 Task: Find connections with filter location Salyan with filter topic #Entrepreneurswith filter profile language German with filter current company Ipca Laboratories Limited with filter school Rai University with filter industry Hospitals with filter service category Ghostwriting with filter keywords title Proprietor
Action: Mouse moved to (544, 81)
Screenshot: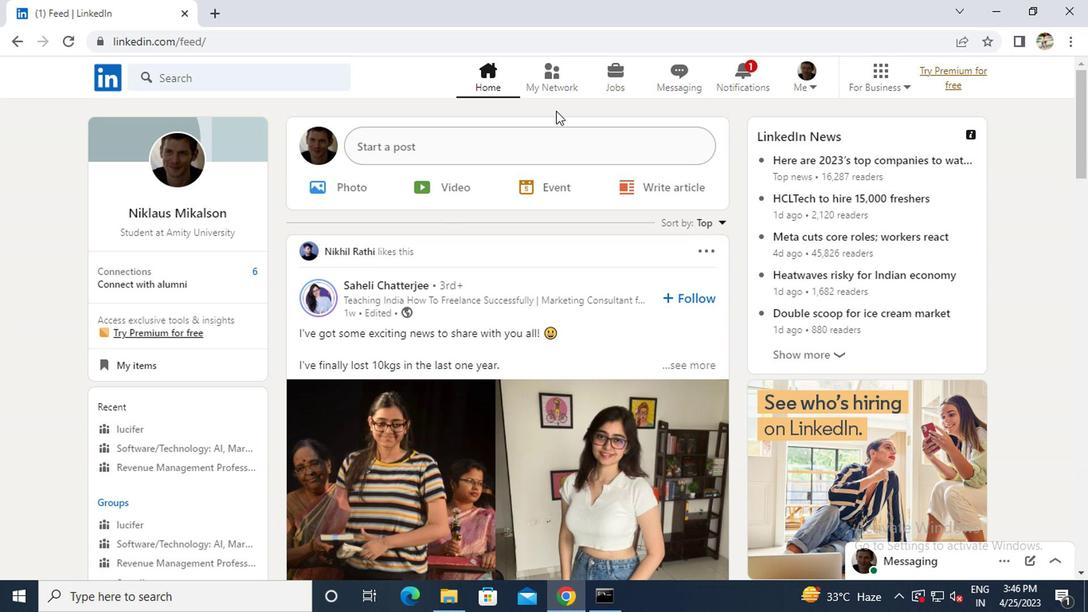 
Action: Mouse pressed left at (544, 81)
Screenshot: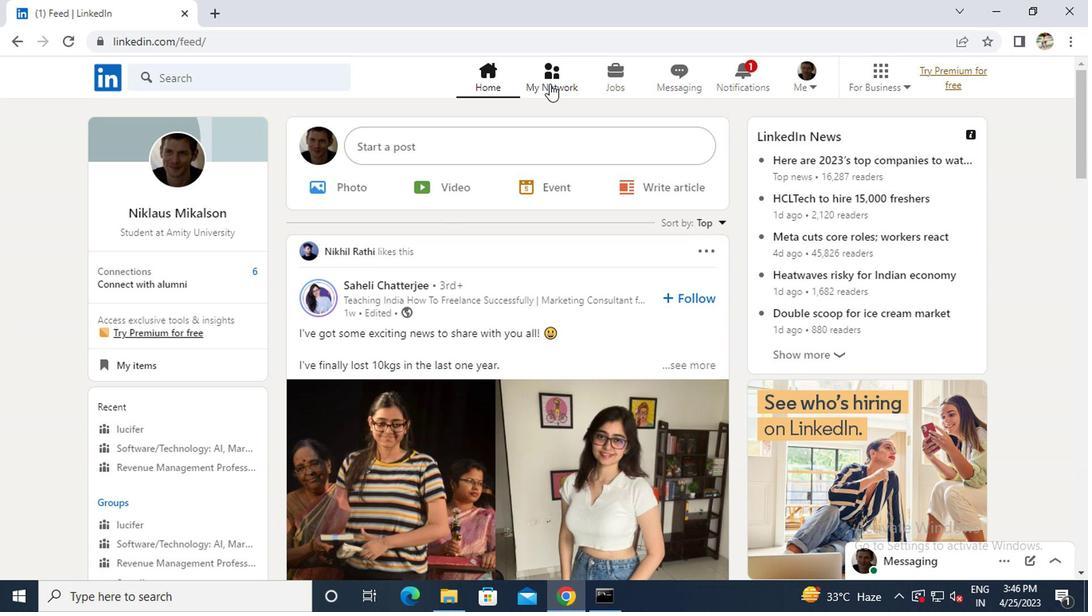 
Action: Mouse moved to (140, 166)
Screenshot: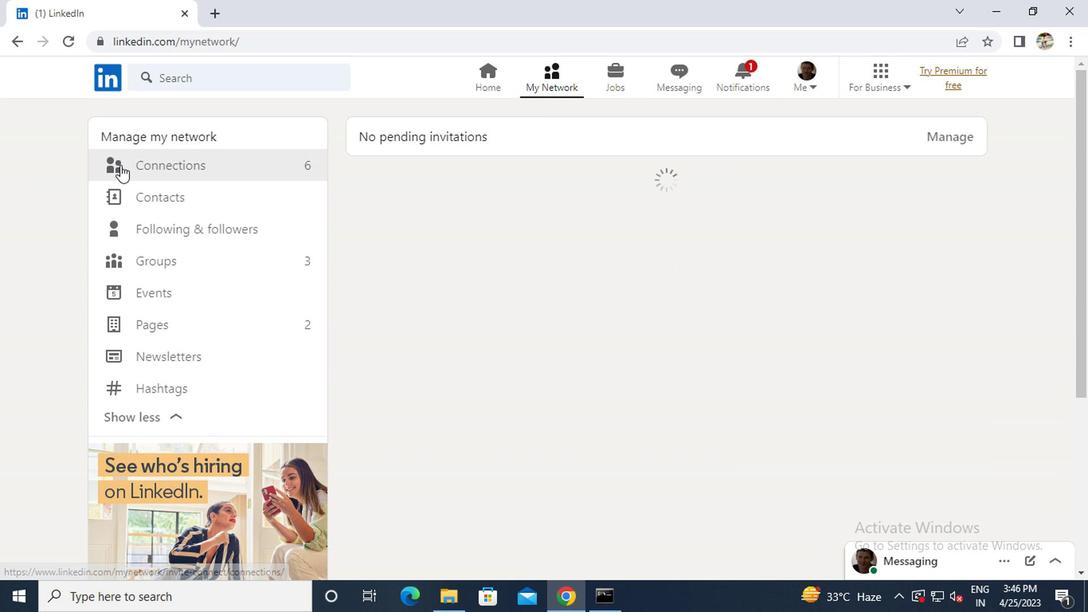 
Action: Mouse pressed left at (140, 166)
Screenshot: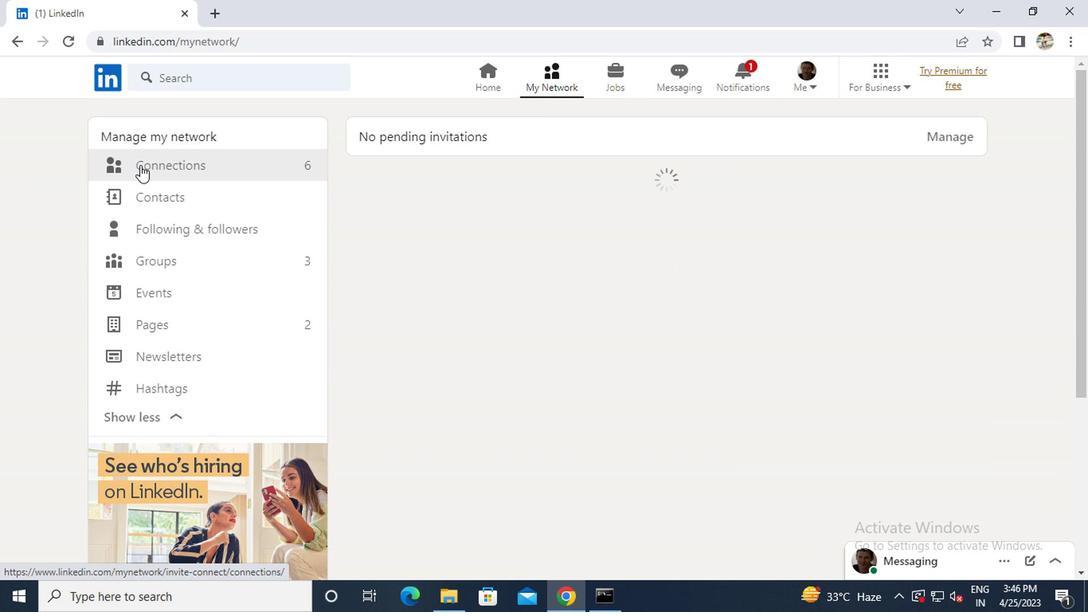 
Action: Mouse moved to (659, 164)
Screenshot: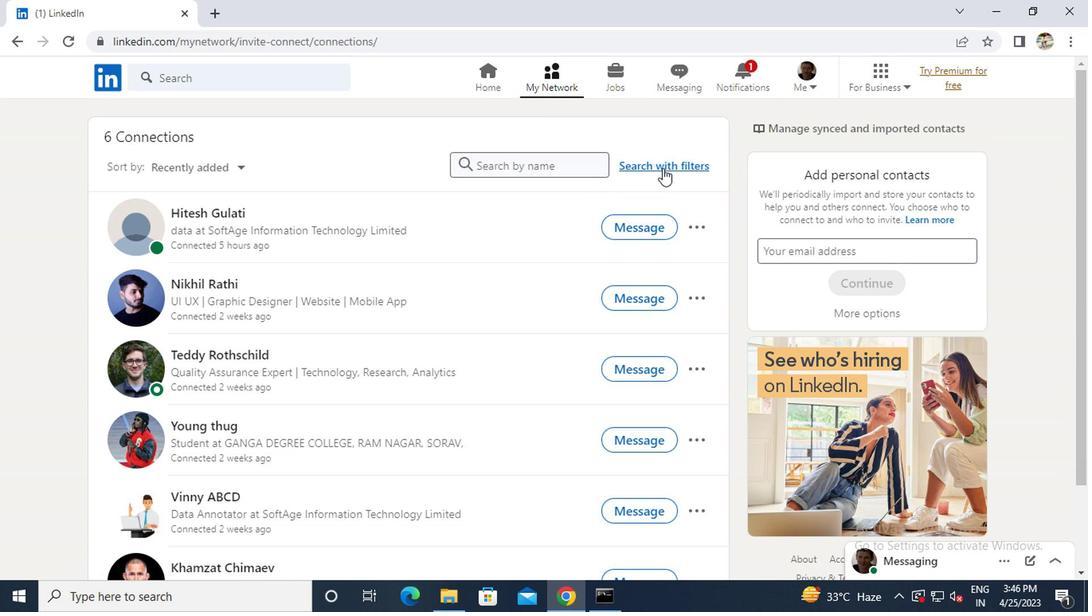 
Action: Mouse pressed left at (659, 164)
Screenshot: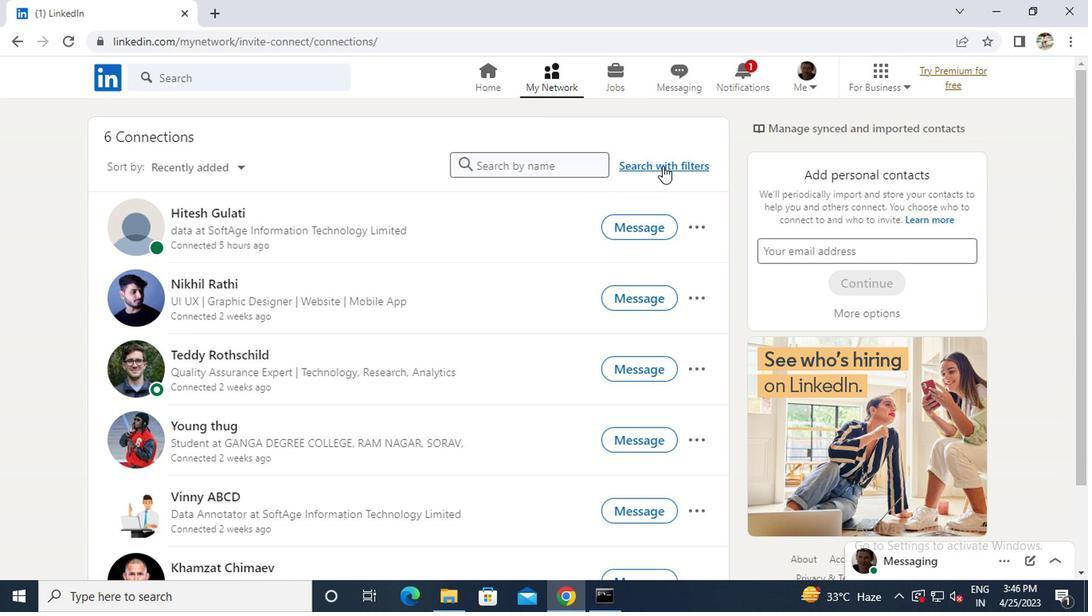 
Action: Mouse moved to (542, 128)
Screenshot: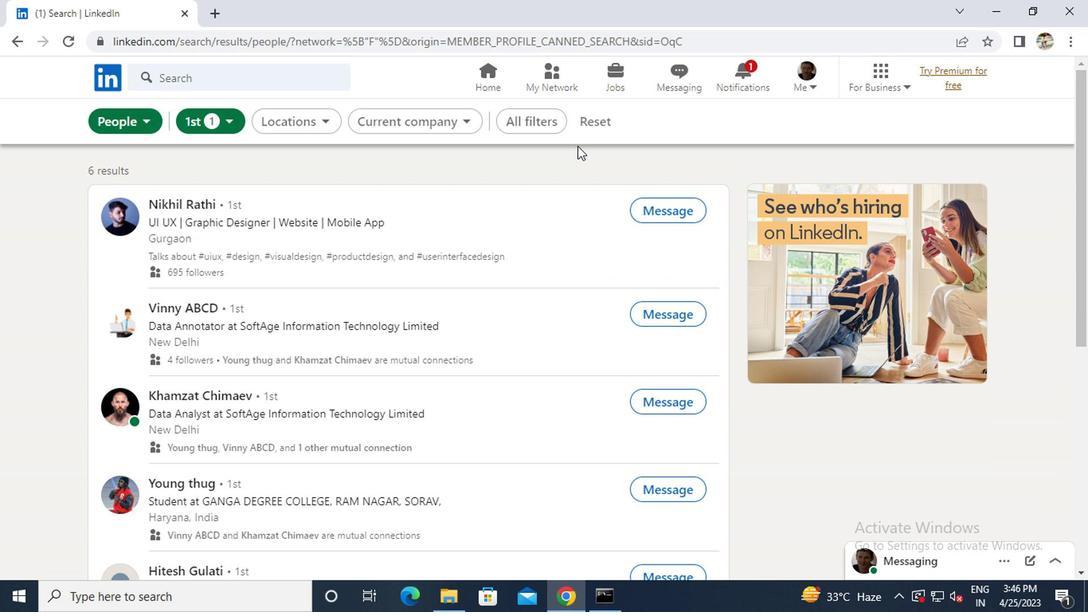 
Action: Mouse pressed left at (542, 128)
Screenshot: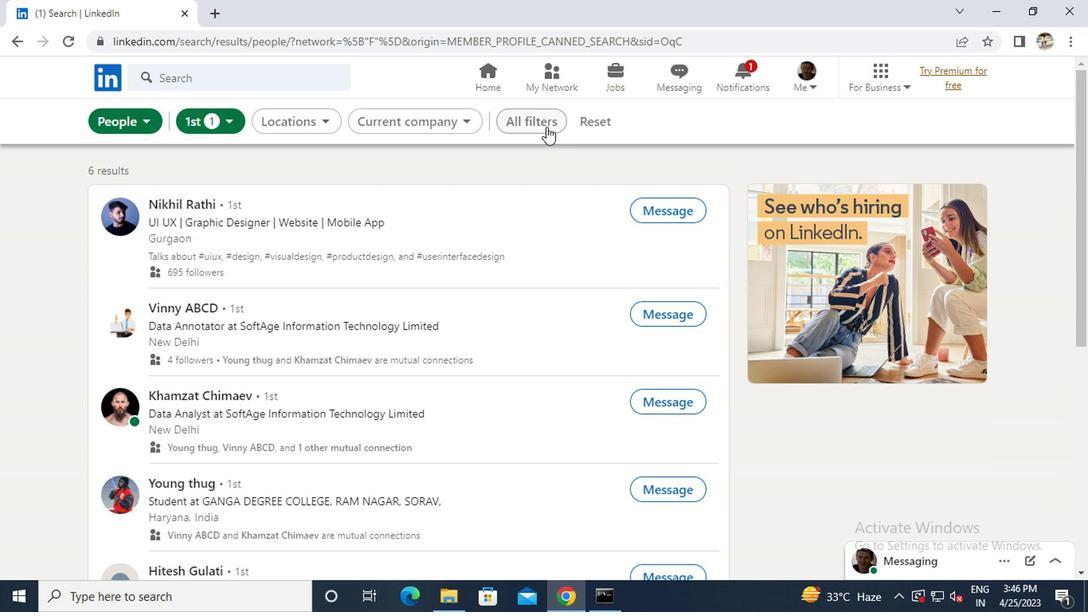 
Action: Mouse moved to (877, 289)
Screenshot: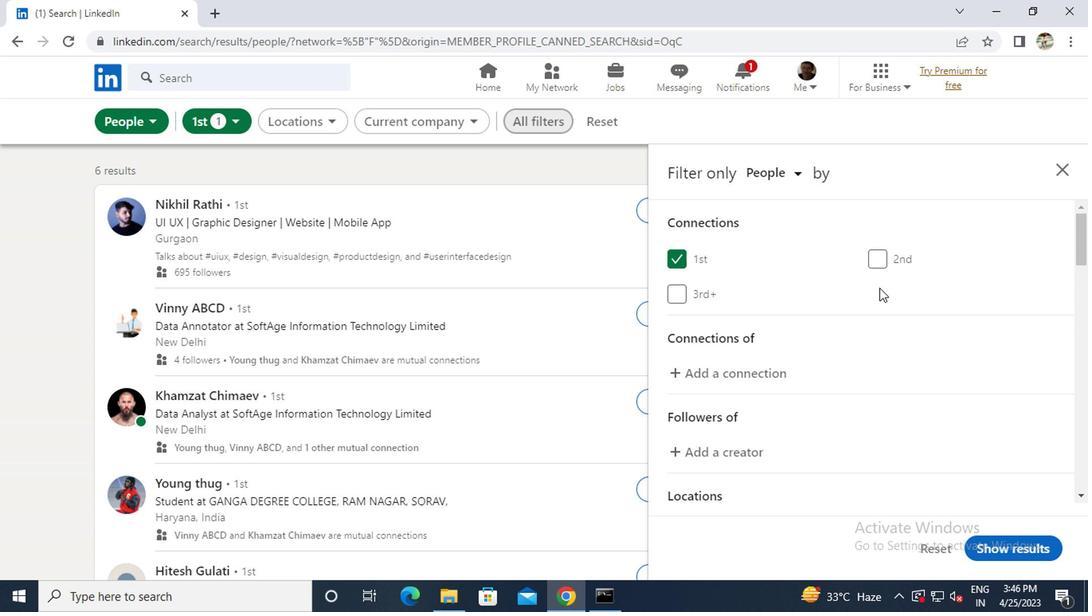 
Action: Mouse scrolled (877, 288) with delta (0, -1)
Screenshot: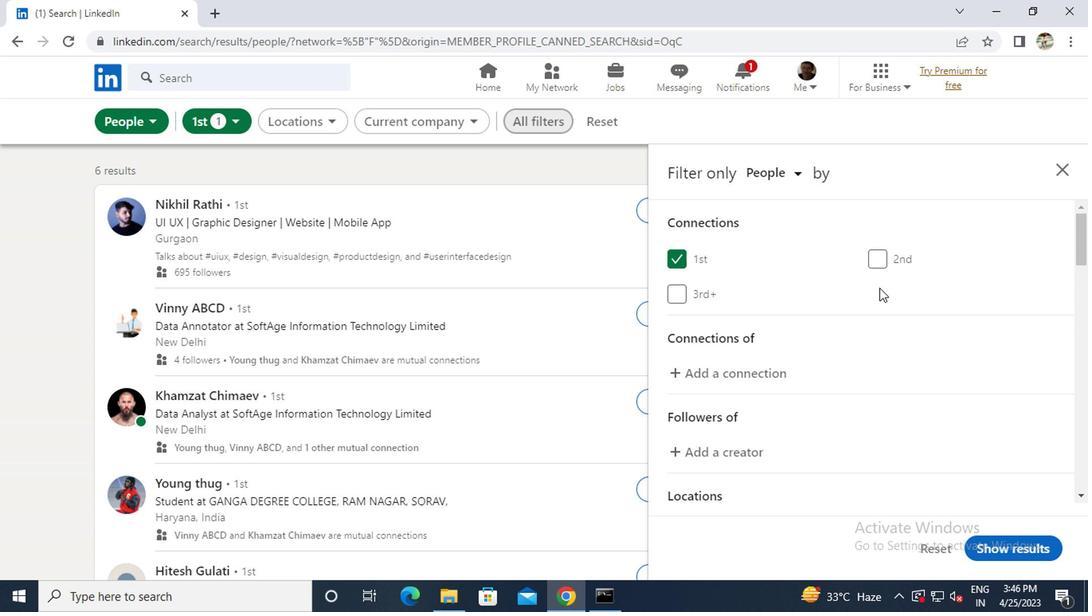 
Action: Mouse scrolled (877, 288) with delta (0, -1)
Screenshot: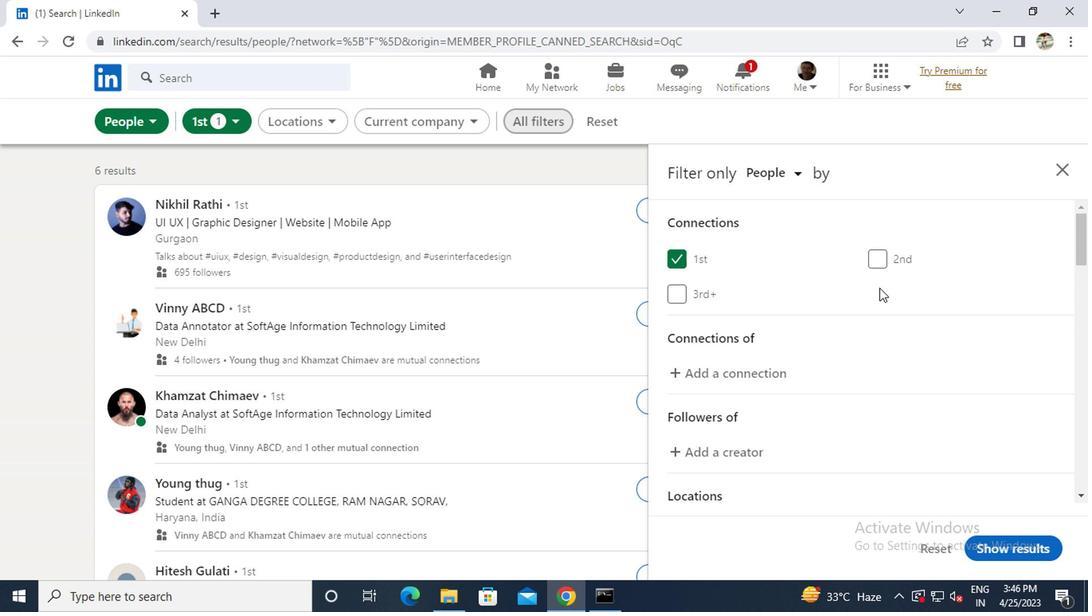 
Action: Mouse moved to (878, 290)
Screenshot: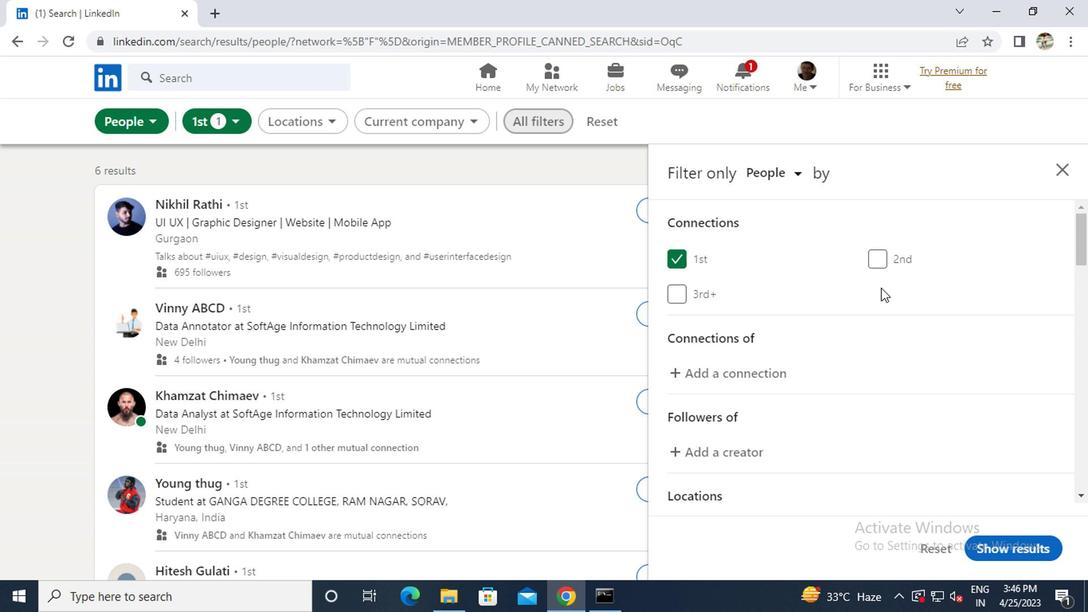 
Action: Mouse scrolled (878, 289) with delta (0, 0)
Screenshot: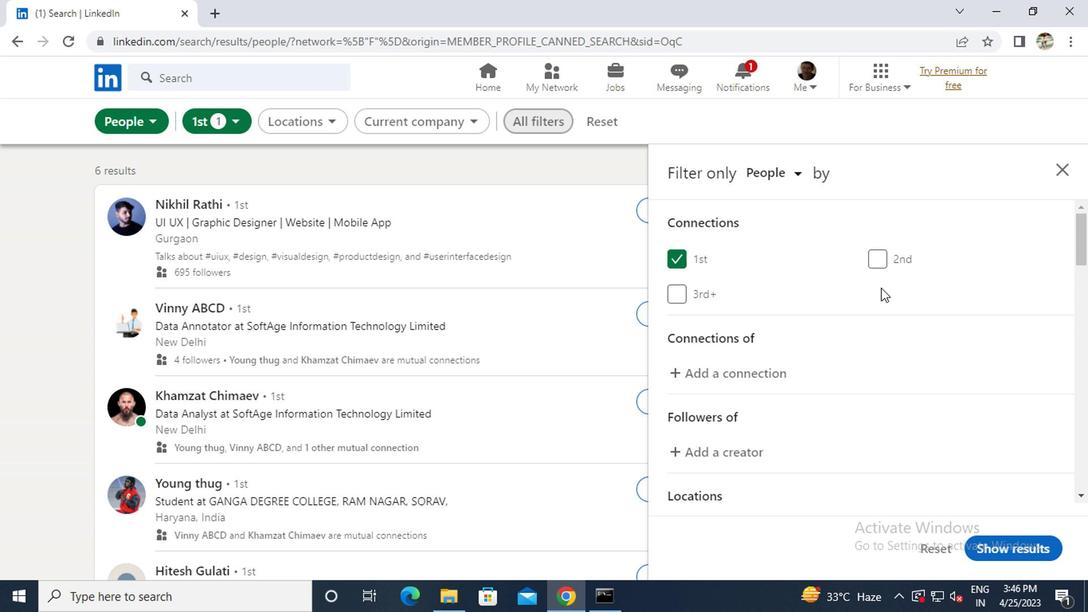 
Action: Mouse moved to (878, 303)
Screenshot: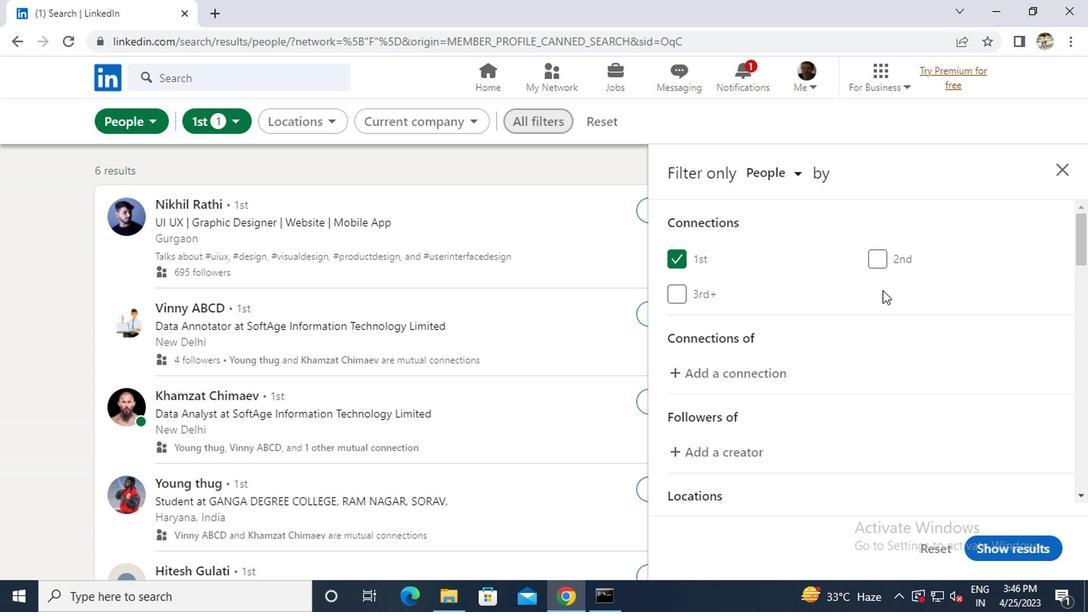 
Action: Mouse scrolled (878, 302) with delta (0, -1)
Screenshot: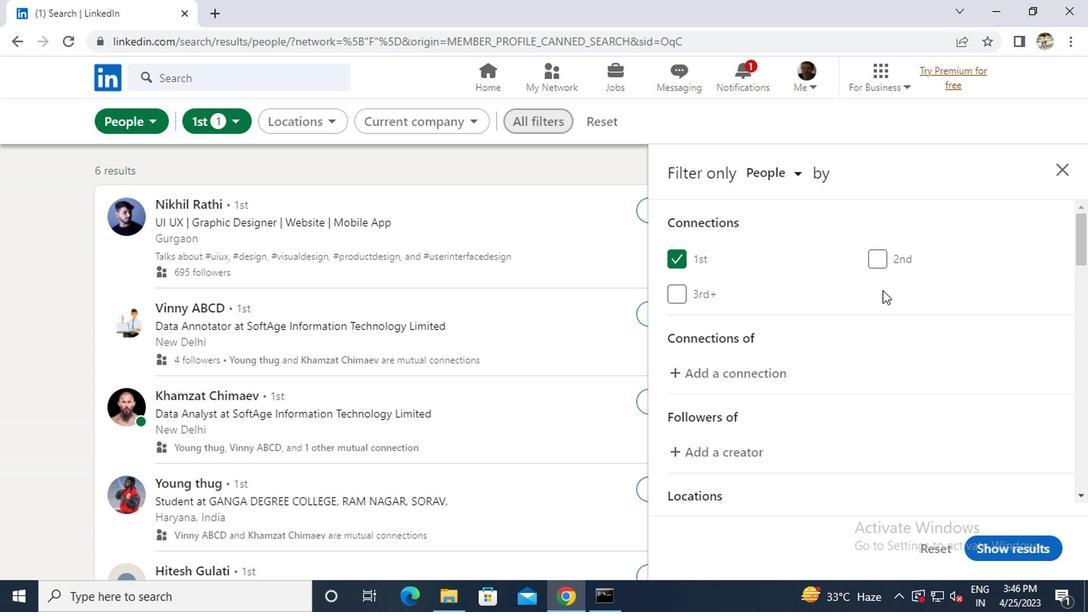 
Action: Mouse scrolled (878, 302) with delta (0, -1)
Screenshot: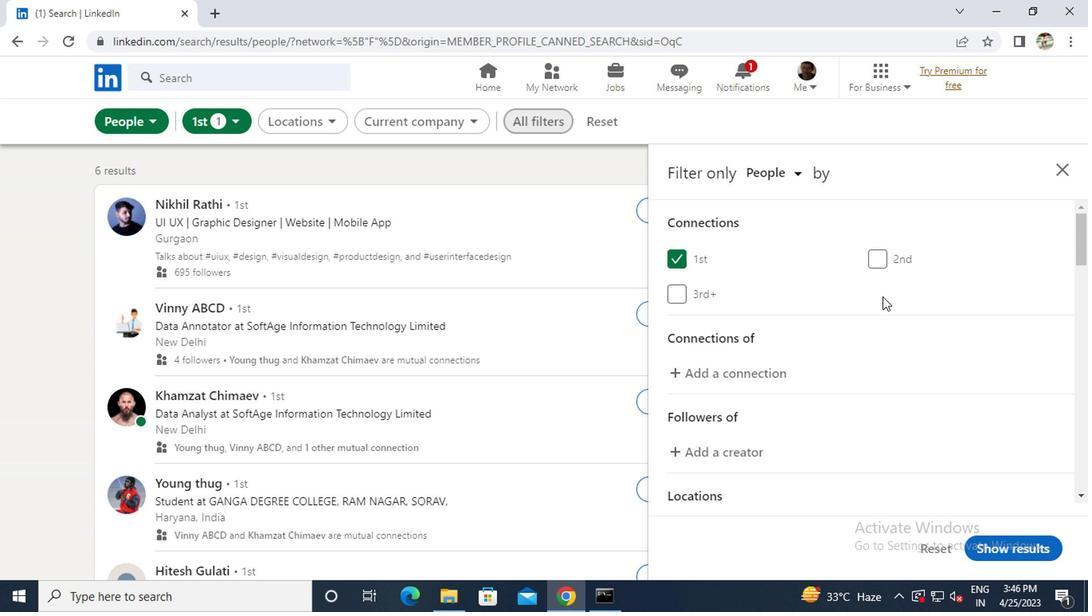 
Action: Mouse moved to (878, 303)
Screenshot: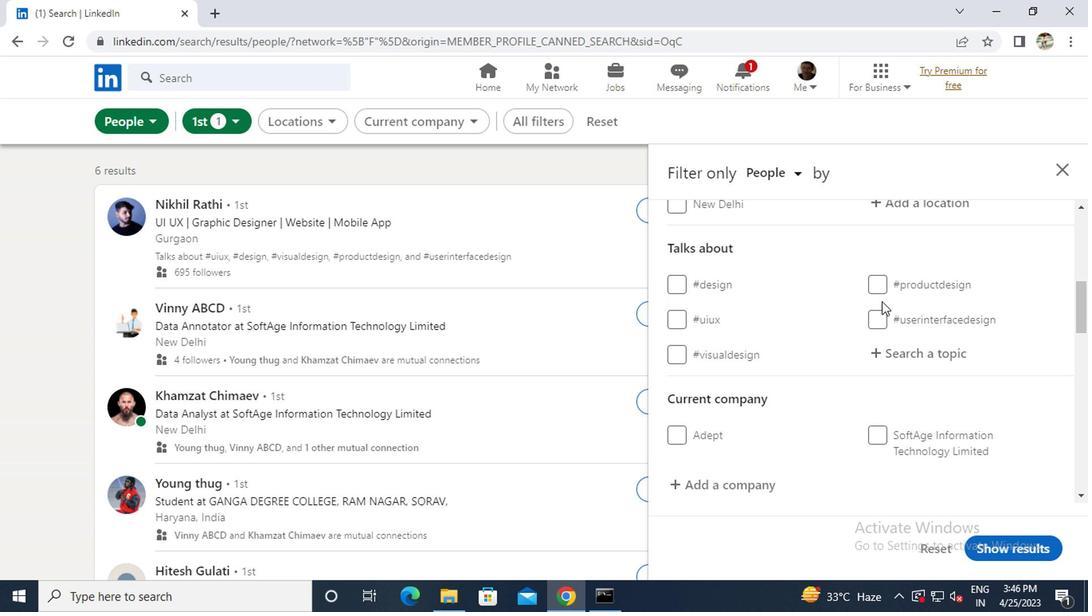 
Action: Mouse scrolled (878, 303) with delta (0, 0)
Screenshot: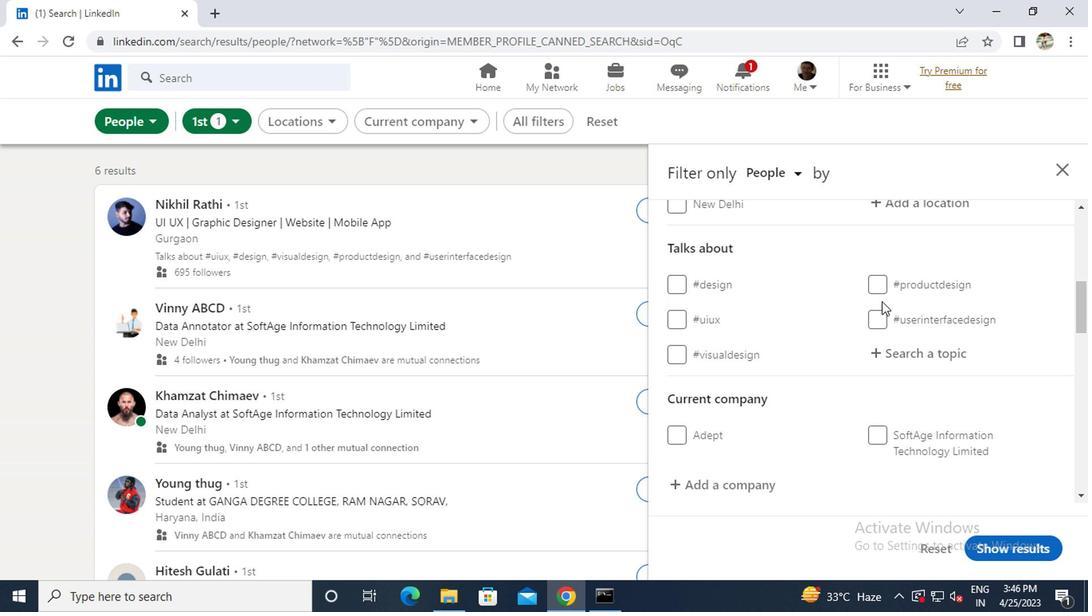 
Action: Mouse moved to (880, 282)
Screenshot: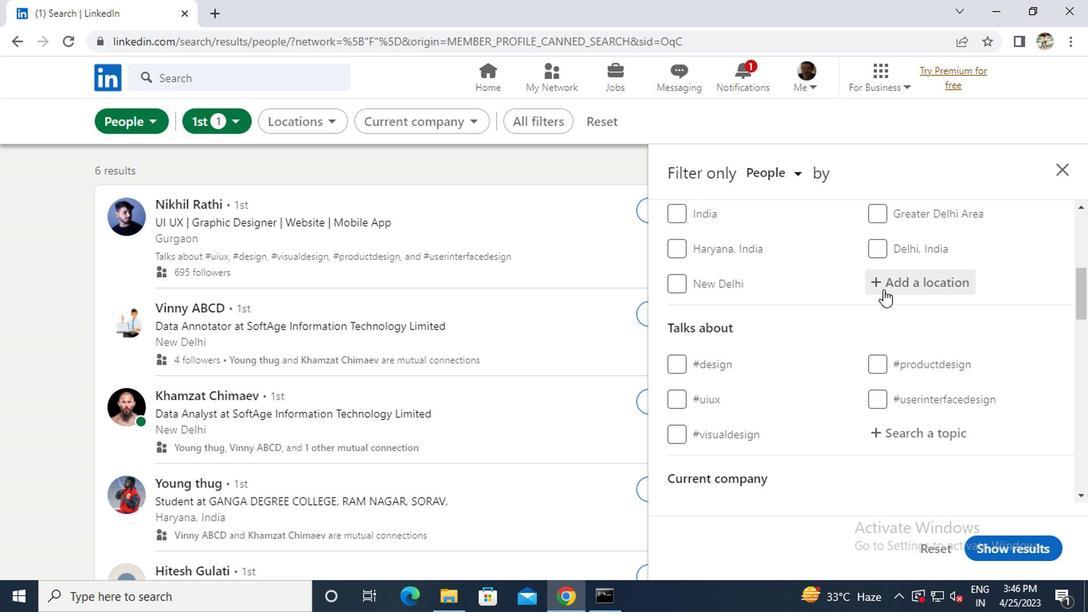
Action: Mouse pressed left at (880, 282)
Screenshot: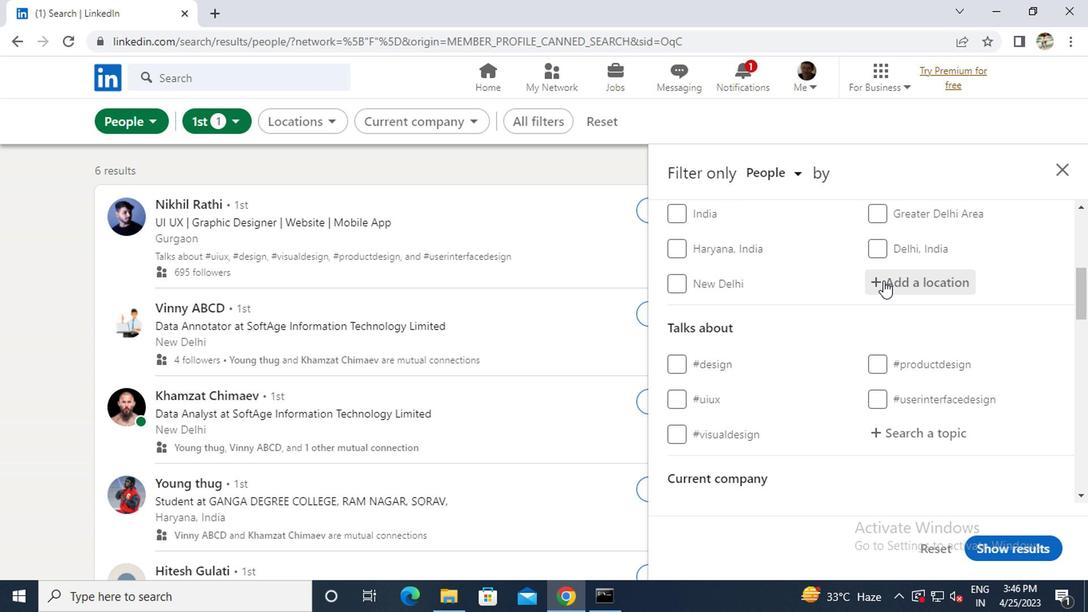 
Action: Key pressed <Key.caps_lock><Key.caps_lock>s<Key.caps_lock>alyan
Screenshot: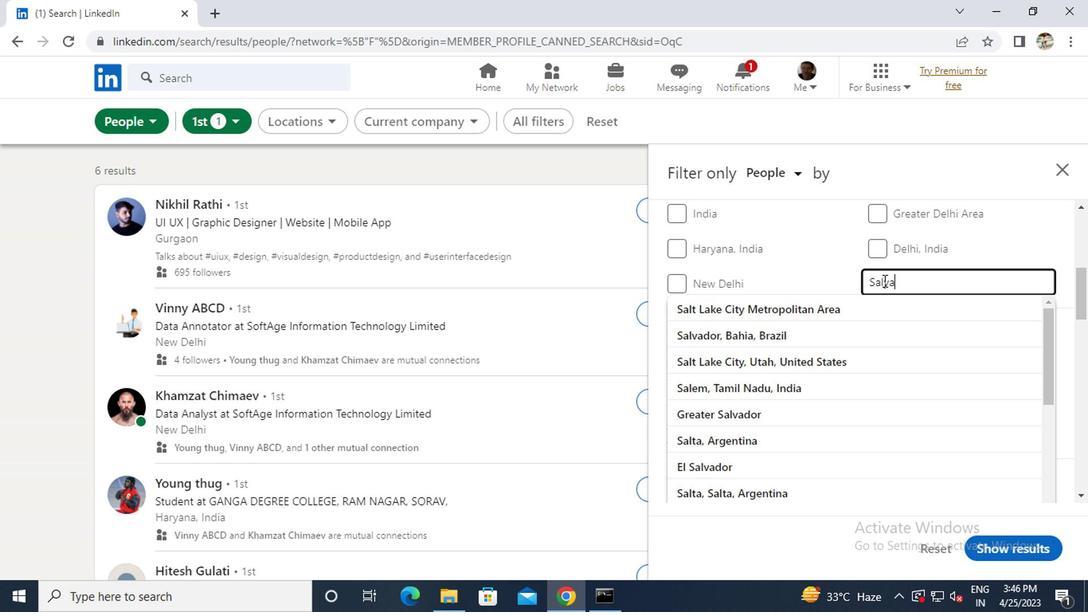 
Action: Mouse moved to (925, 246)
Screenshot: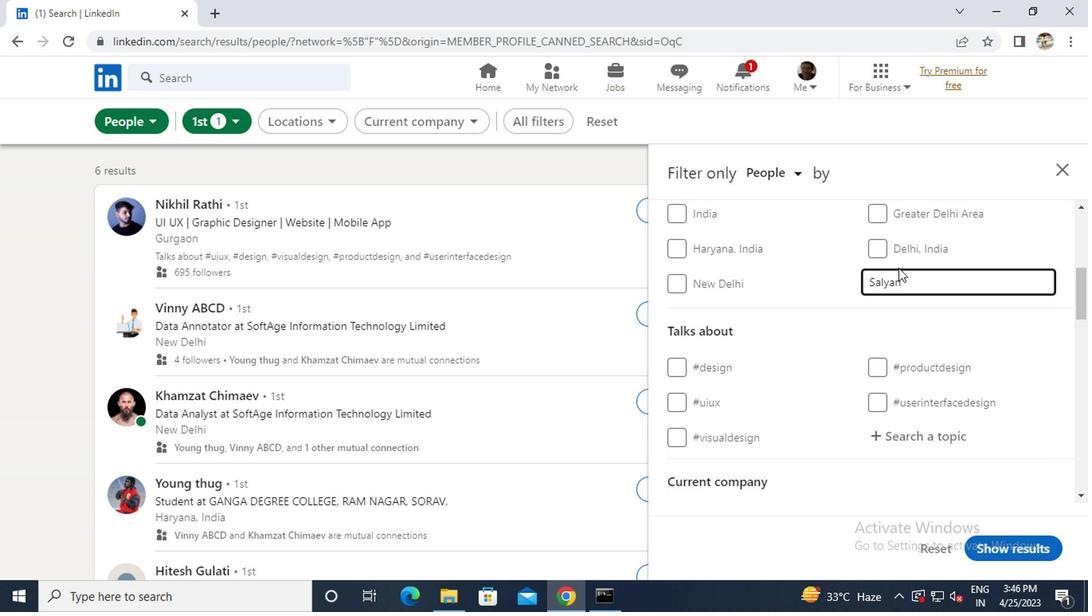 
Action: Mouse scrolled (925, 245) with delta (0, -1)
Screenshot: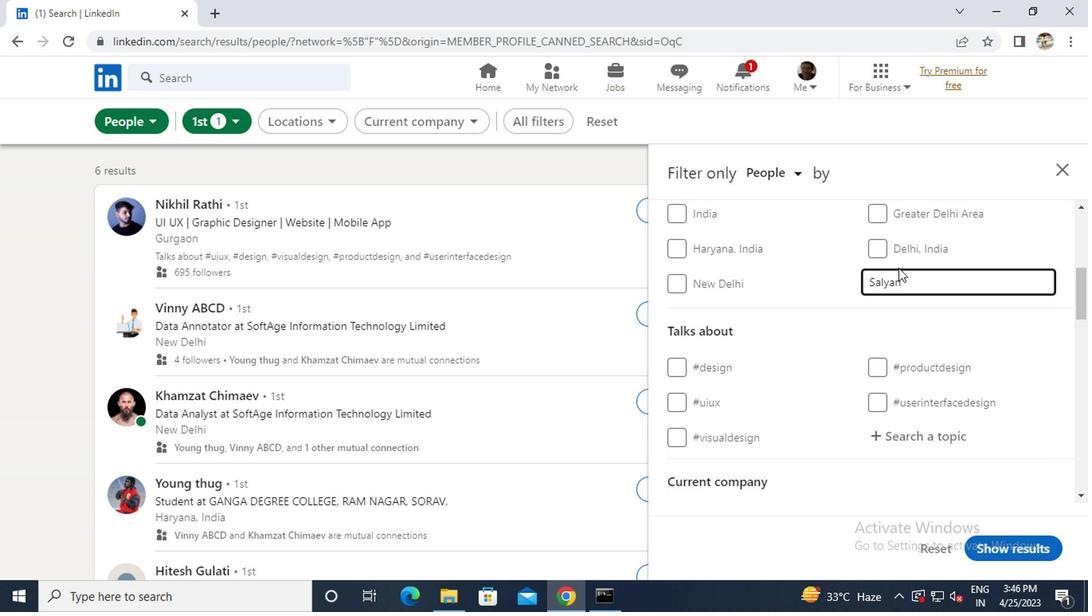 
Action: Mouse moved to (911, 358)
Screenshot: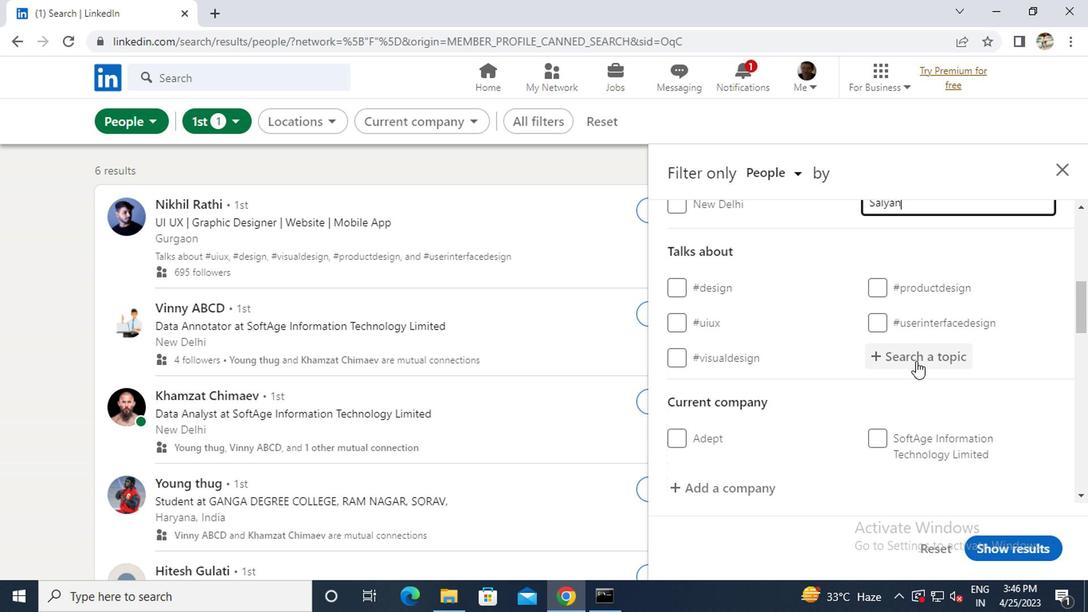
Action: Mouse pressed left at (911, 358)
Screenshot: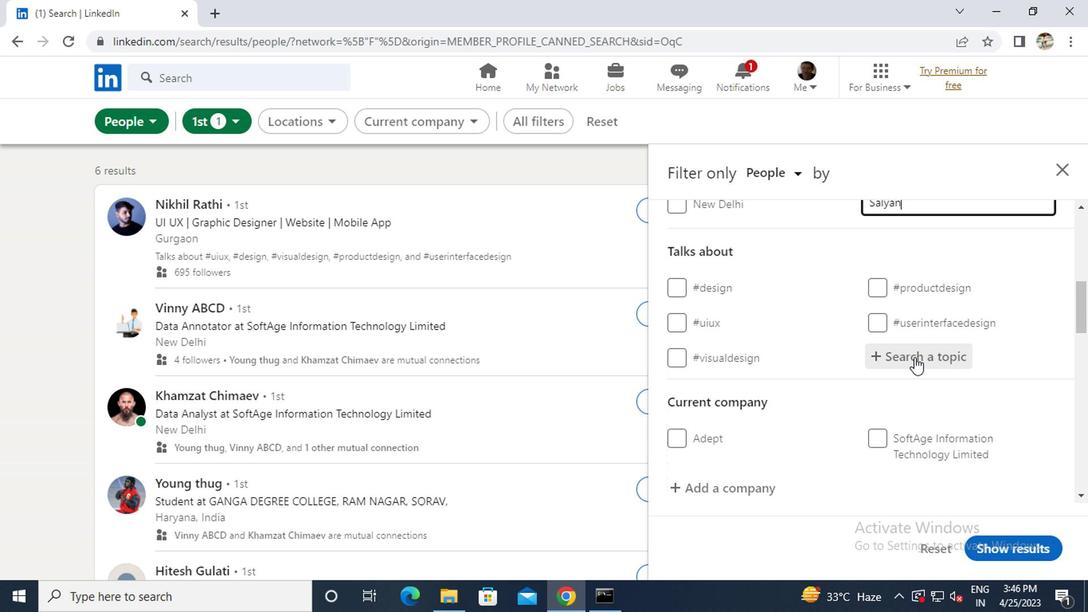 
Action: Key pressed <Key.shift>#<Key.caps_lock>E<Key.caps_lock>
Screenshot: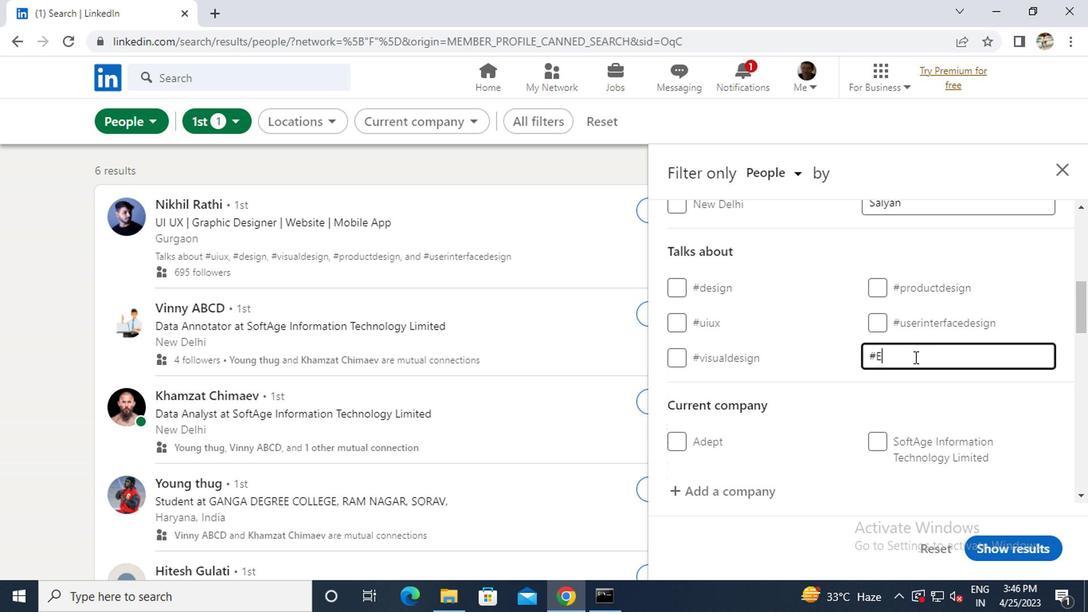 
Action: Mouse moved to (913, 357)
Screenshot: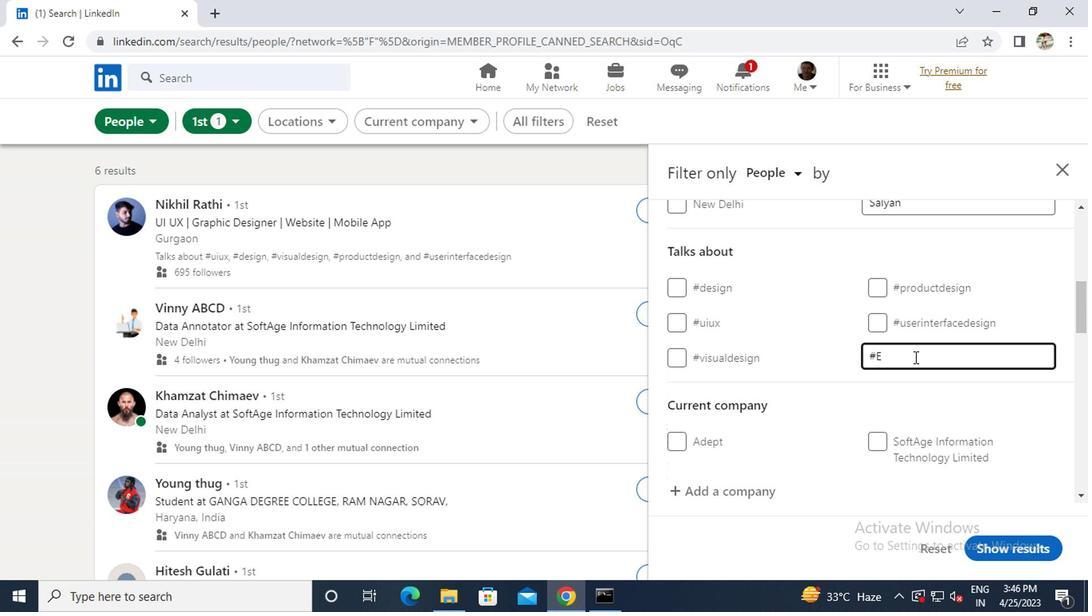 
Action: Key pressed NTREPRENEURS
Screenshot: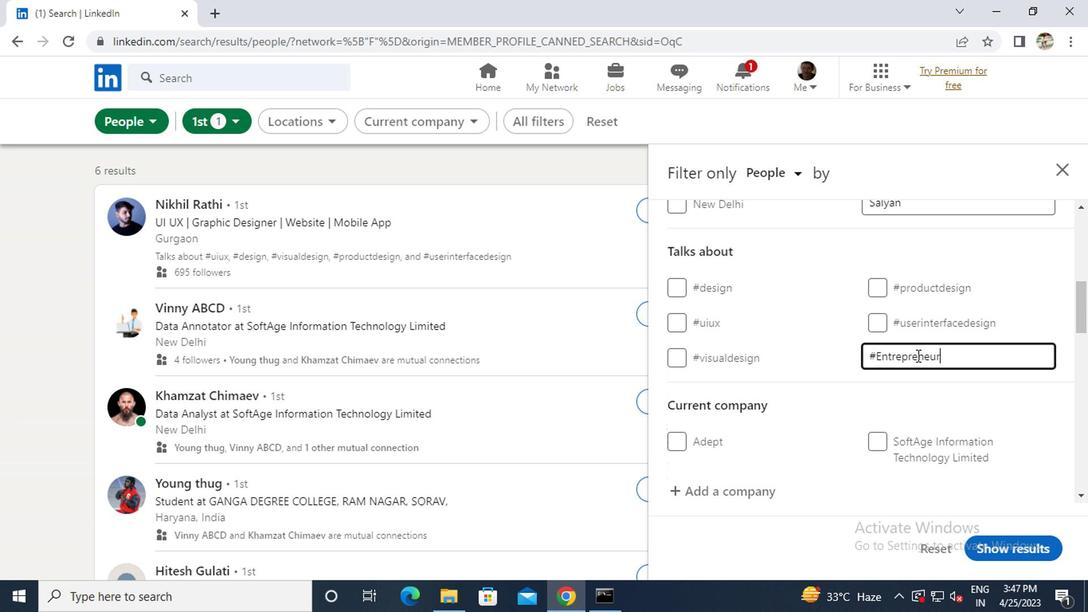
Action: Mouse scrolled (913, 356) with delta (0, 0)
Screenshot: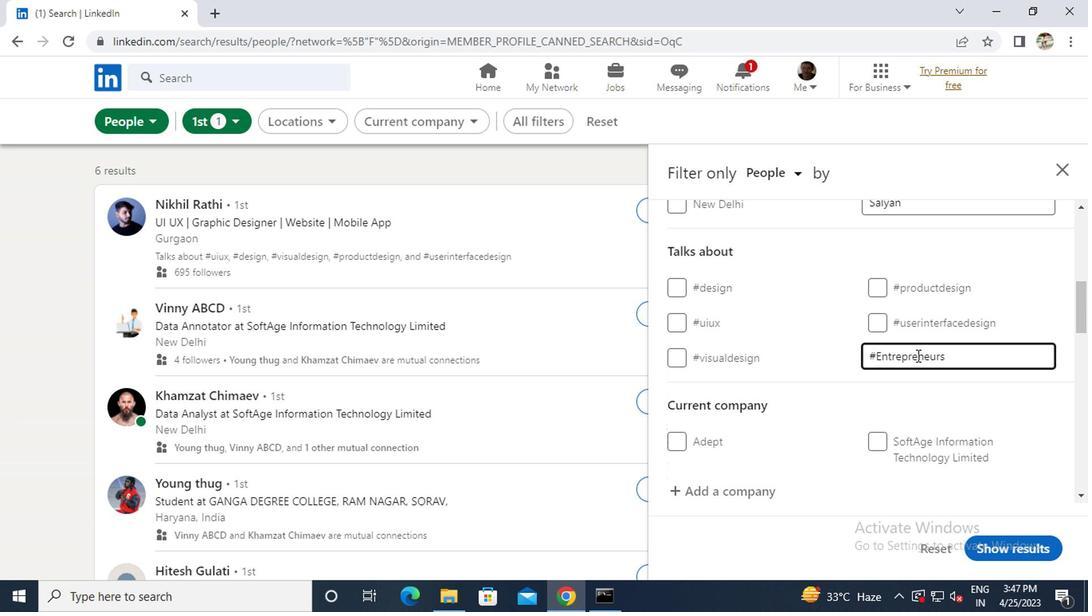 
Action: Mouse scrolled (913, 356) with delta (0, 0)
Screenshot: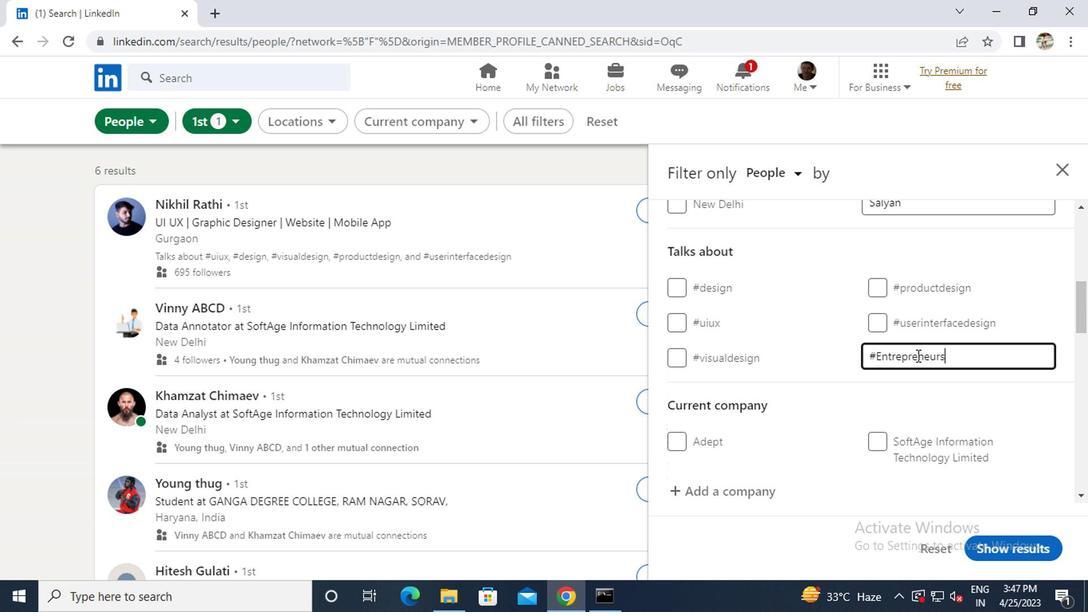 
Action: Mouse scrolled (913, 356) with delta (0, 0)
Screenshot: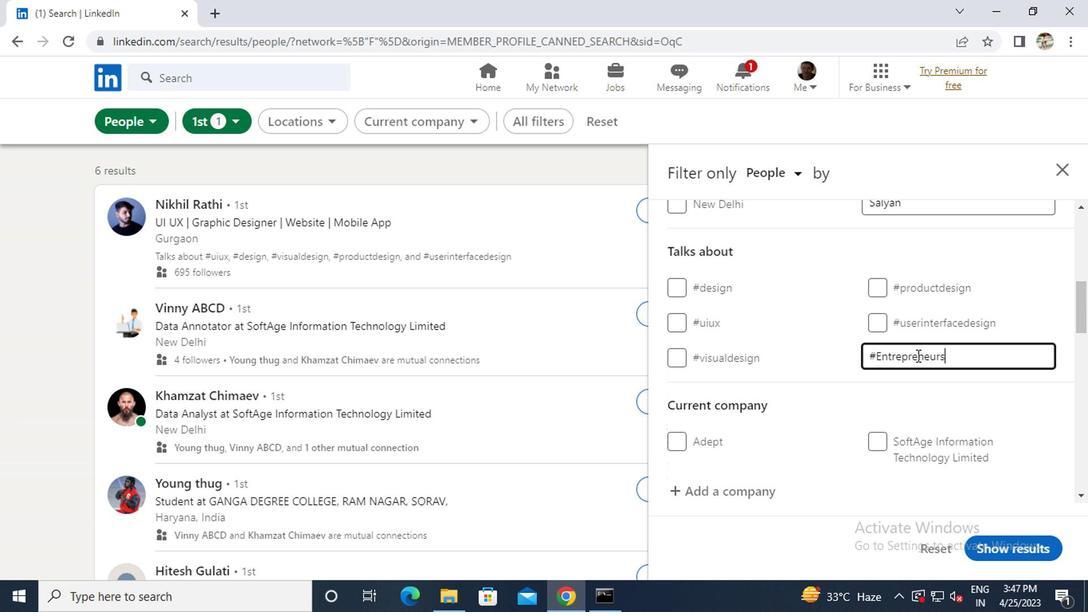 
Action: Mouse moved to (792, 425)
Screenshot: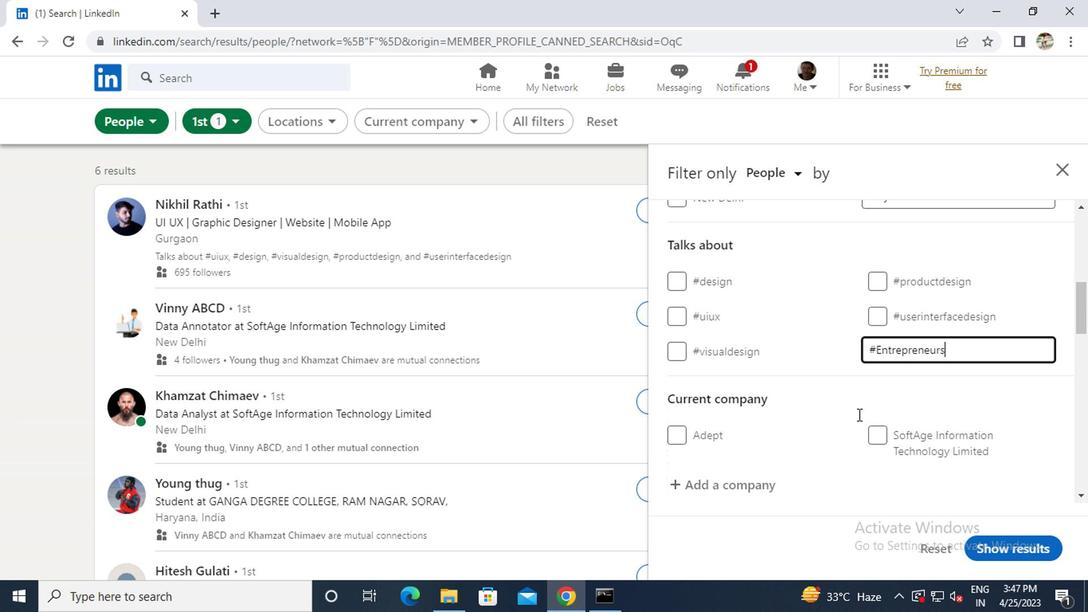 
Action: Mouse scrolled (792, 423) with delta (0, -1)
Screenshot: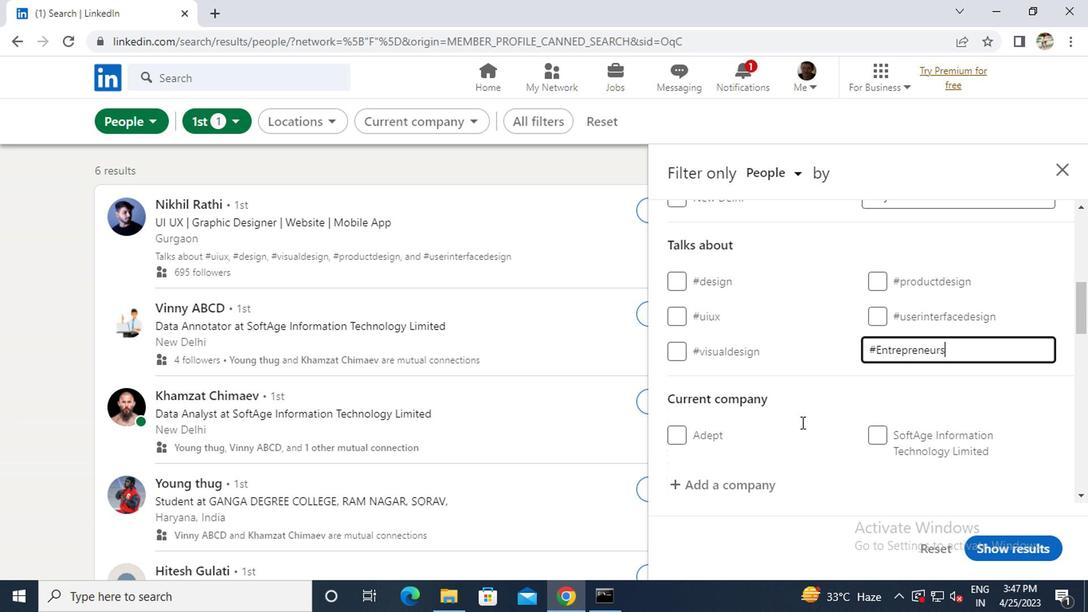 
Action: Mouse moved to (725, 321)
Screenshot: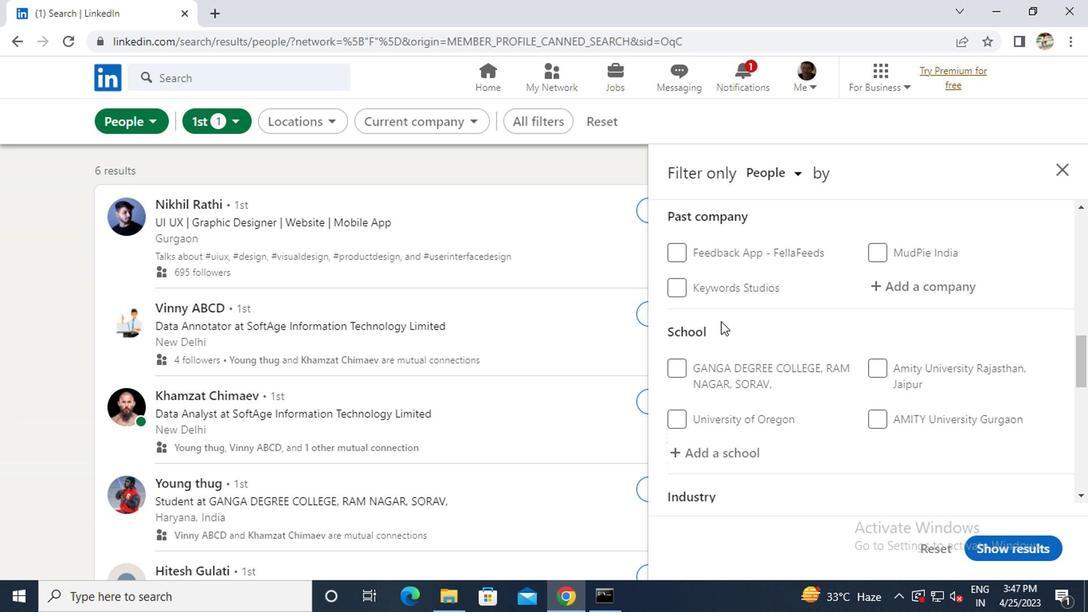 
Action: Mouse scrolled (725, 321) with delta (0, 0)
Screenshot: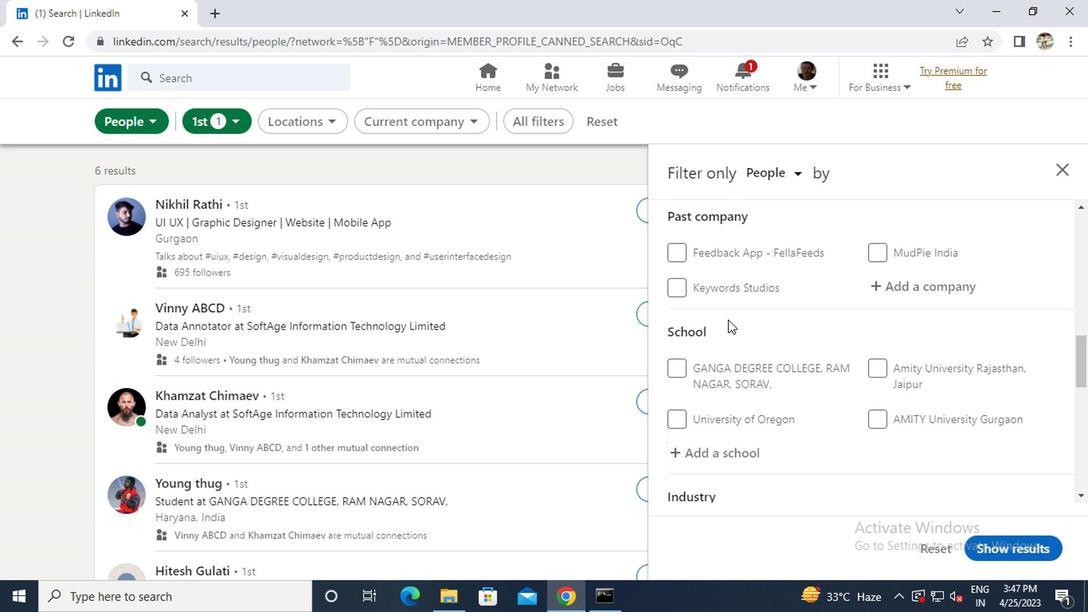 
Action: Mouse moved to (711, 252)
Screenshot: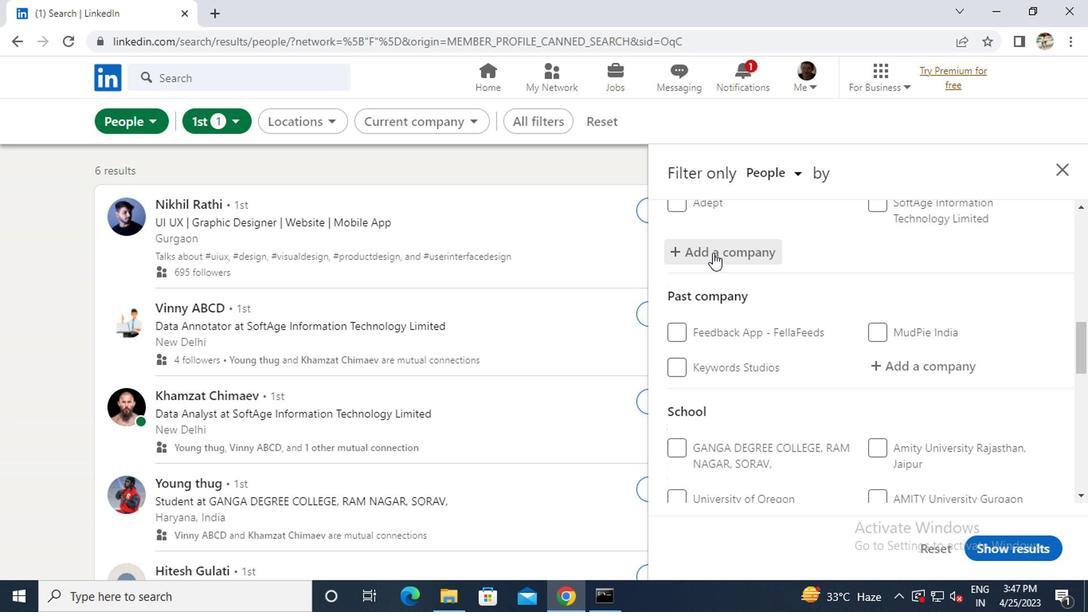 
Action: Mouse pressed left at (711, 252)
Screenshot: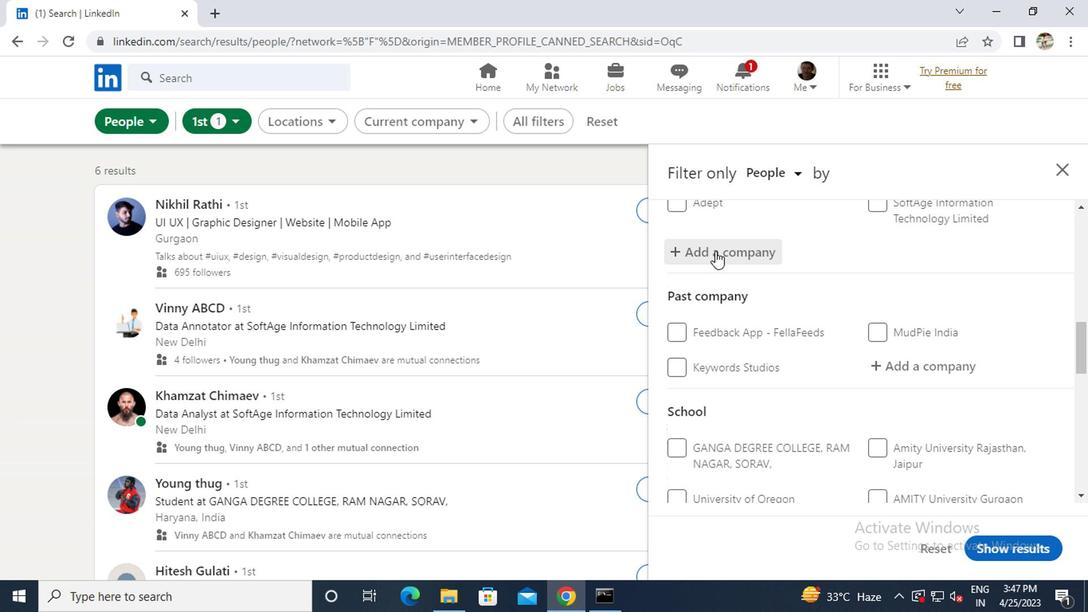 
Action: Key pressed <Key.caps_lock>I<Key.caps_lock>PCA
Screenshot: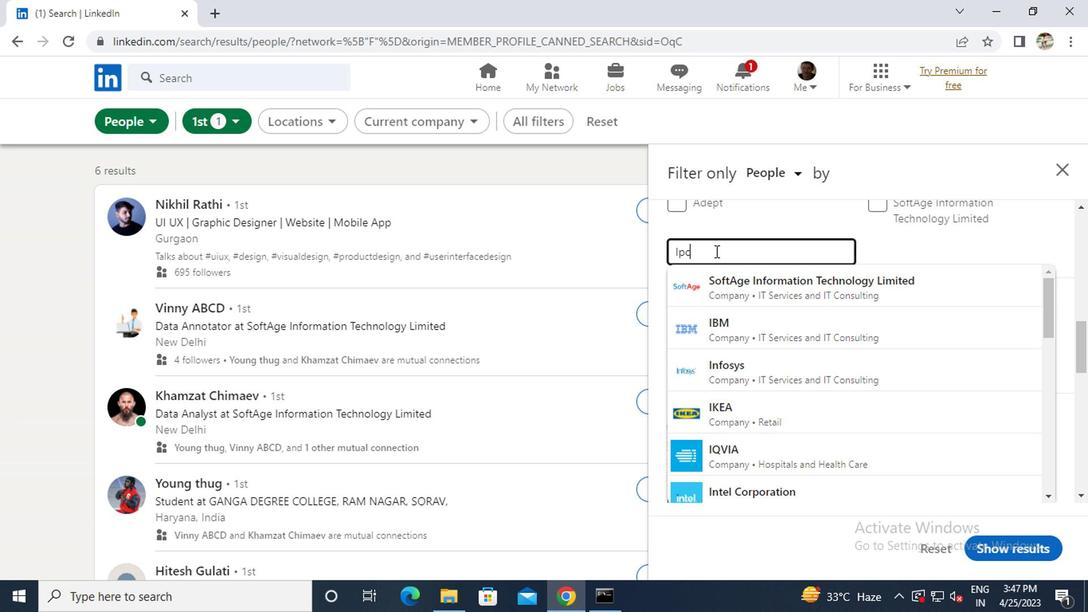 
Action: Mouse moved to (742, 294)
Screenshot: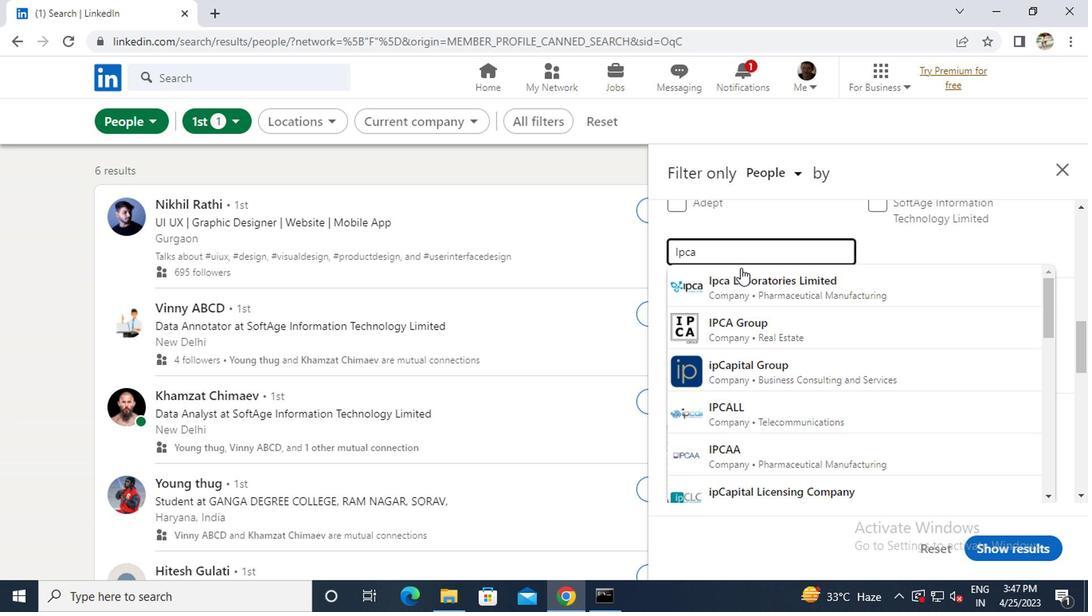 
Action: Mouse pressed left at (742, 294)
Screenshot: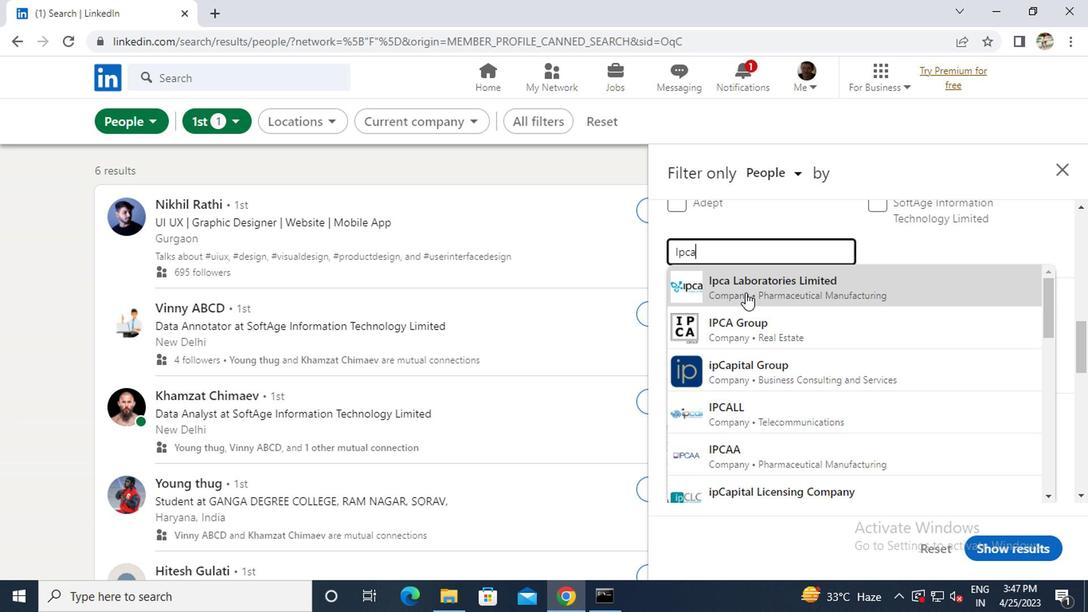 
Action: Mouse scrolled (742, 293) with delta (0, 0)
Screenshot: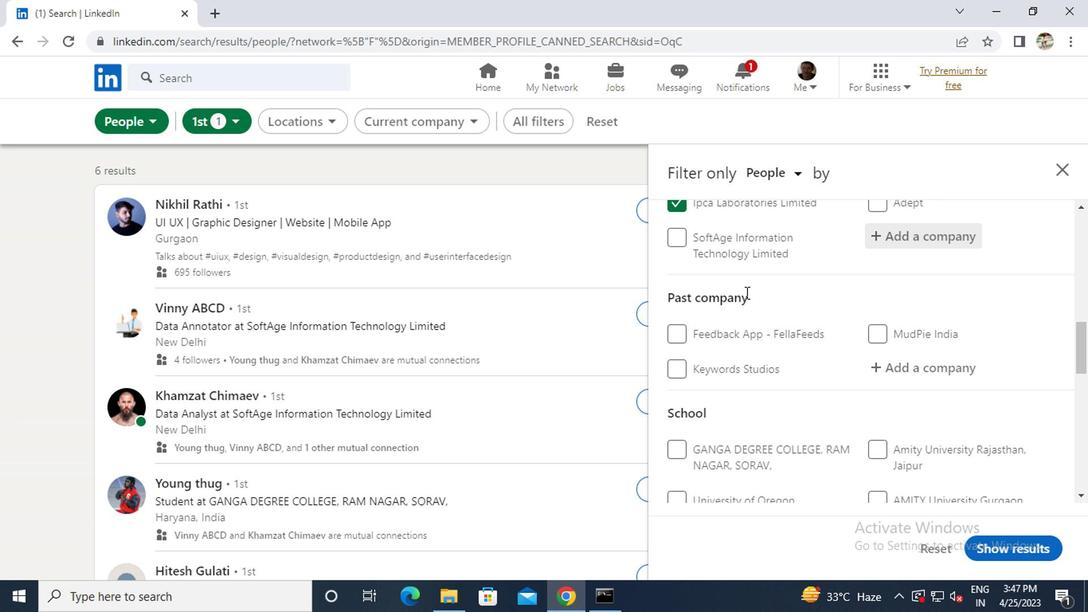 
Action: Mouse scrolled (742, 293) with delta (0, 0)
Screenshot: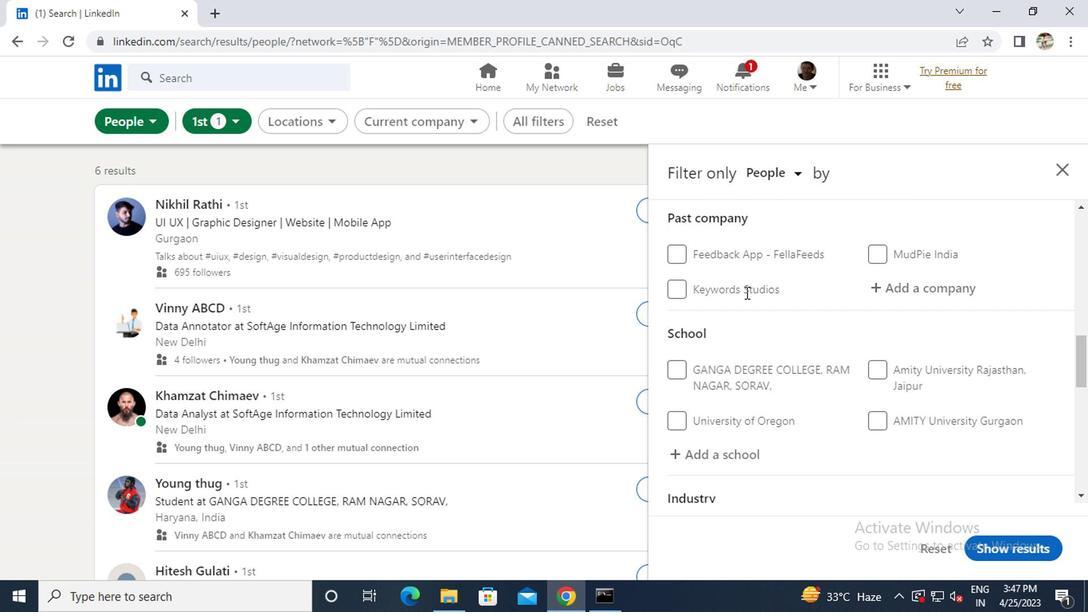 
Action: Mouse moved to (715, 378)
Screenshot: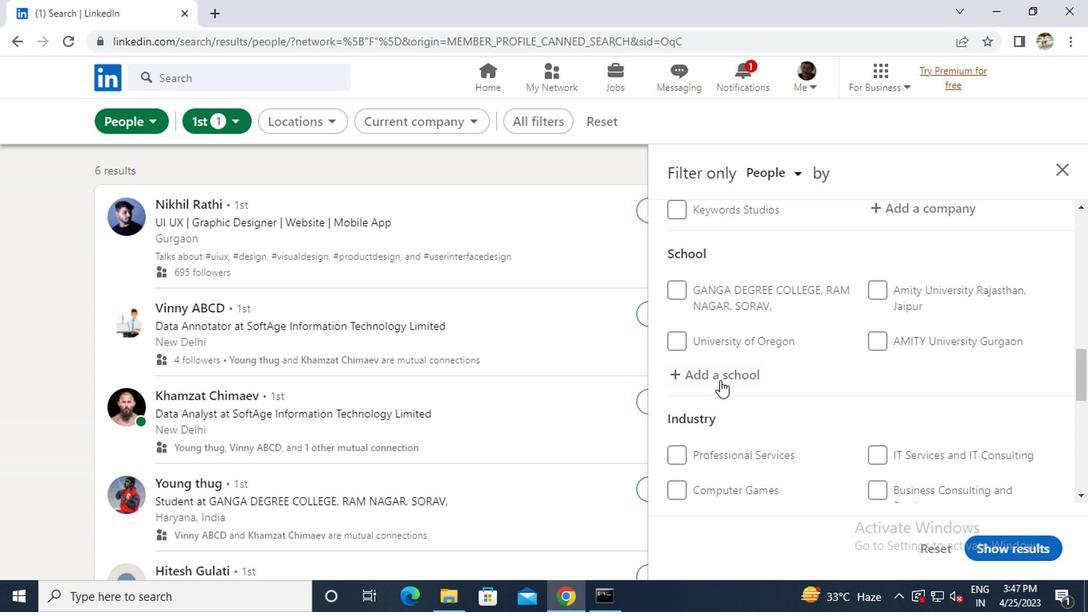 
Action: Mouse pressed left at (715, 378)
Screenshot: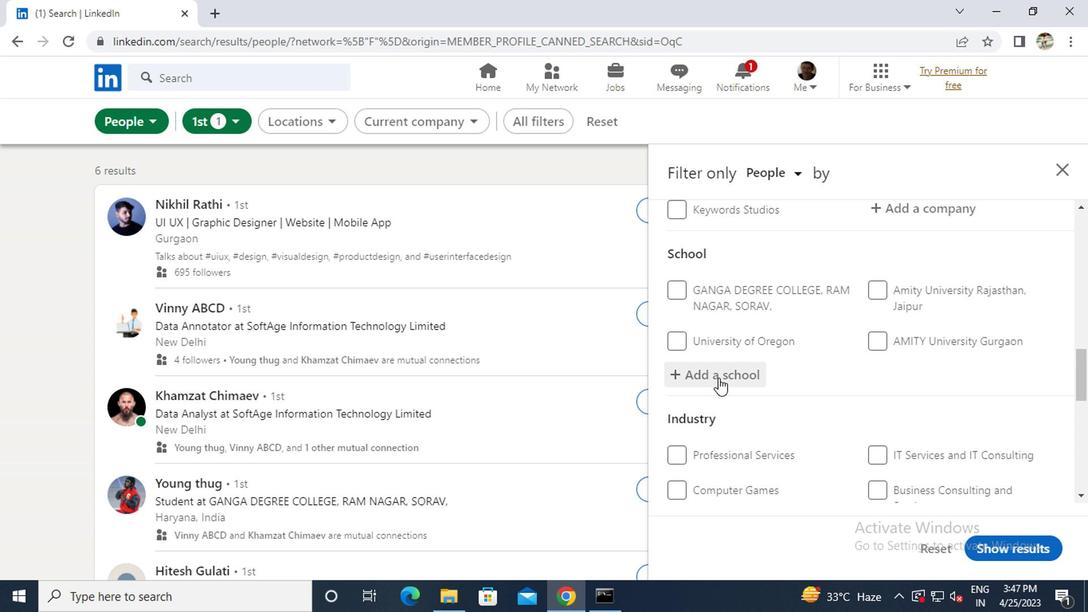 
Action: Mouse moved to (716, 378)
Screenshot: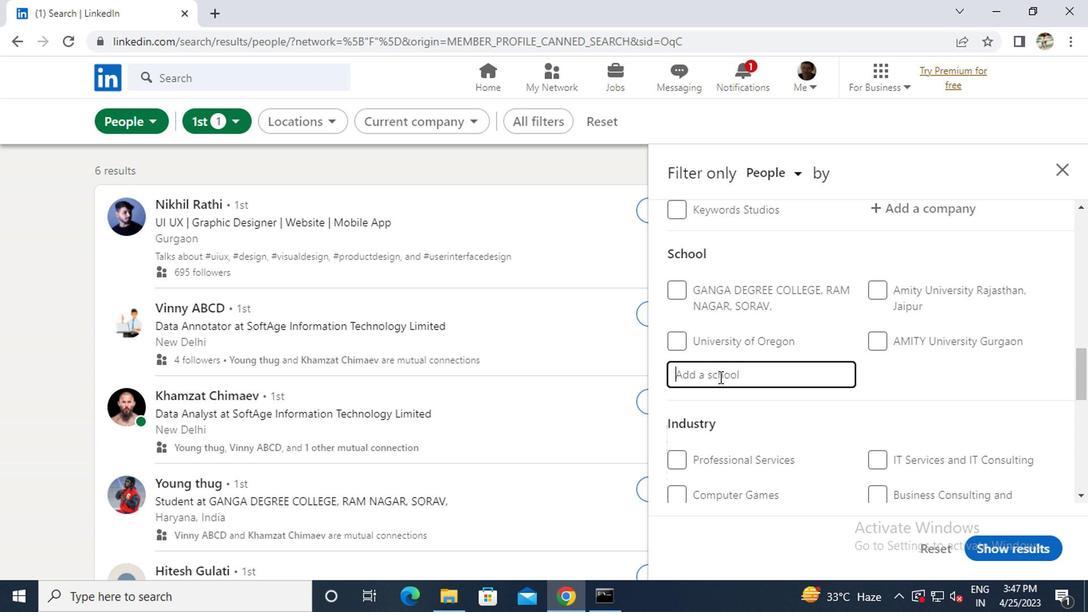 
Action: Key pressed <Key.caps_lock>R<Key.caps_lock>AI<Key.space><Key.caps_lock>U<Key.caps_lock>NIVERSITY
Screenshot: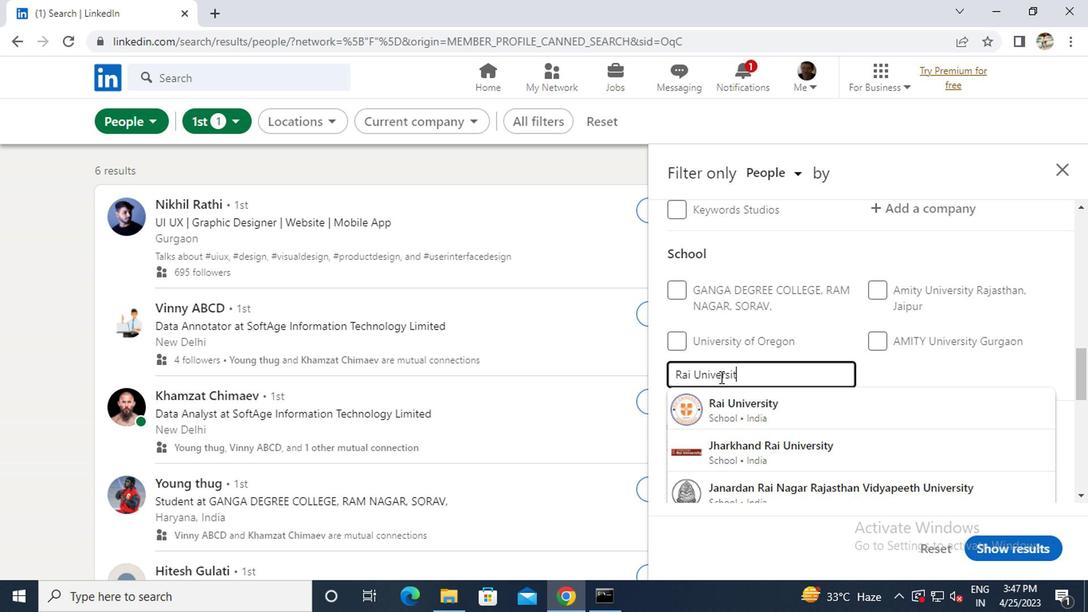 
Action: Mouse moved to (735, 400)
Screenshot: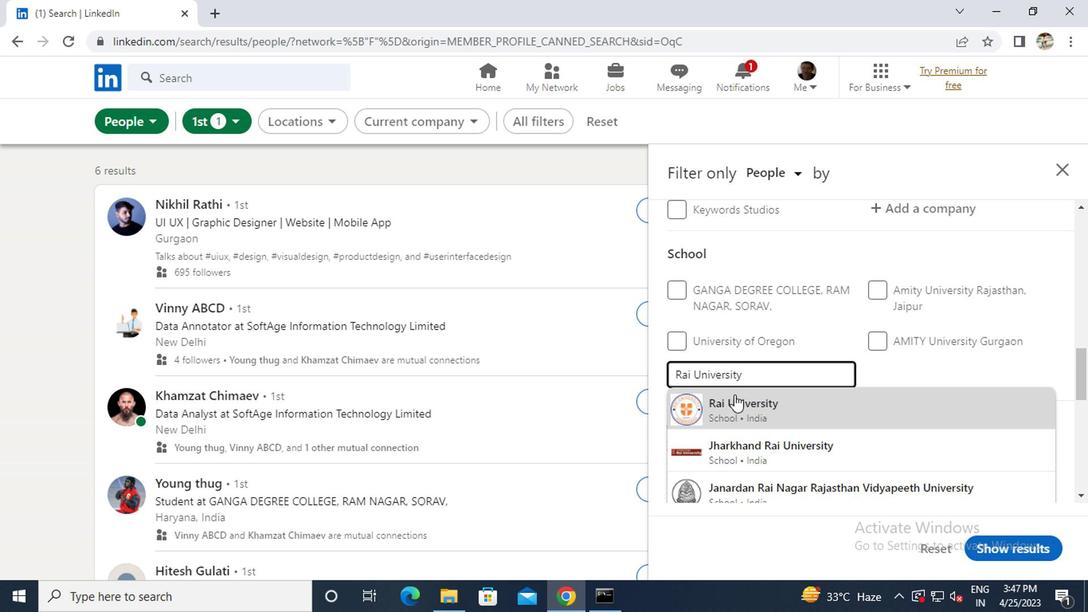 
Action: Mouse pressed left at (735, 400)
Screenshot: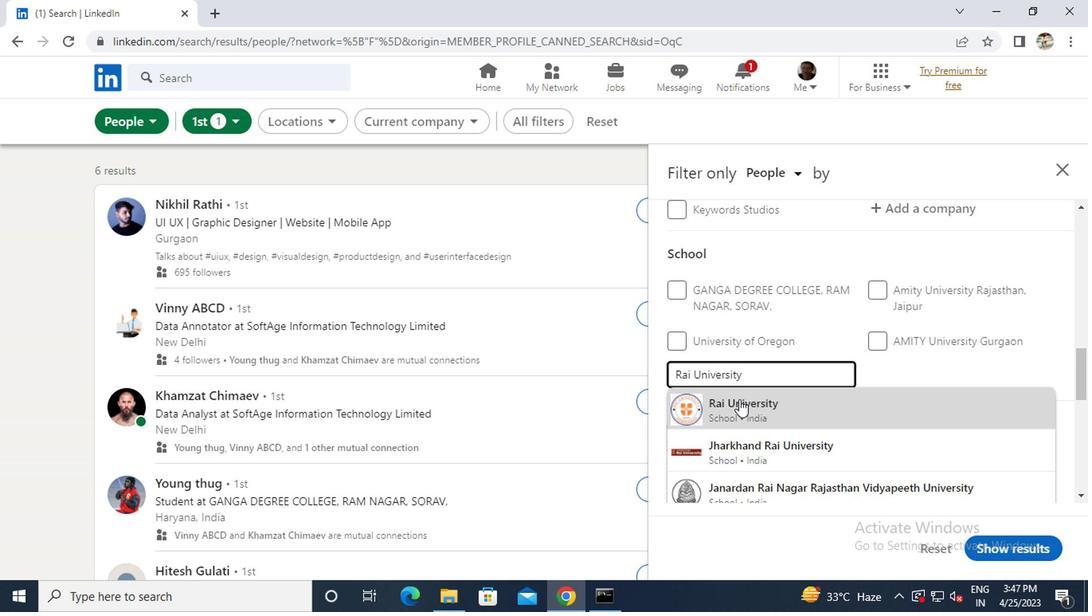 
Action: Mouse moved to (735, 402)
Screenshot: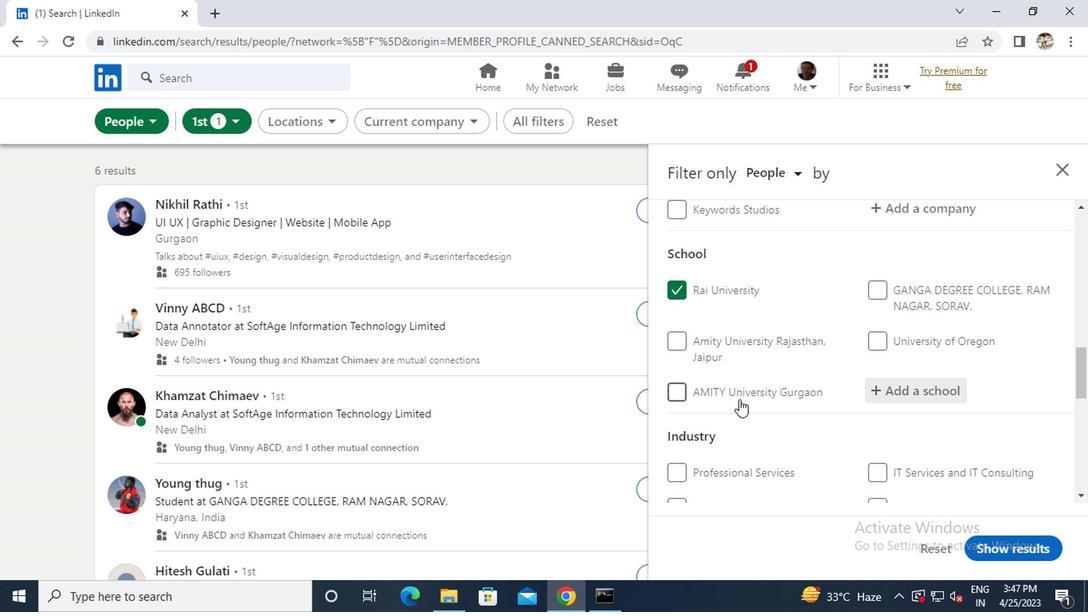 
Action: Mouse scrolled (735, 401) with delta (0, 0)
Screenshot: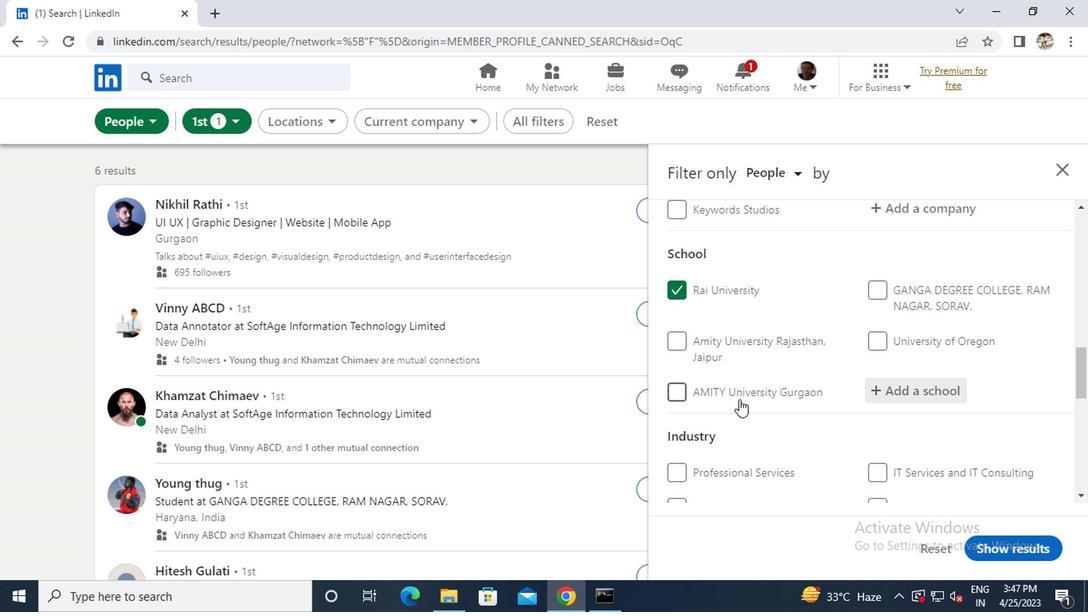 
Action: Mouse moved to (735, 402)
Screenshot: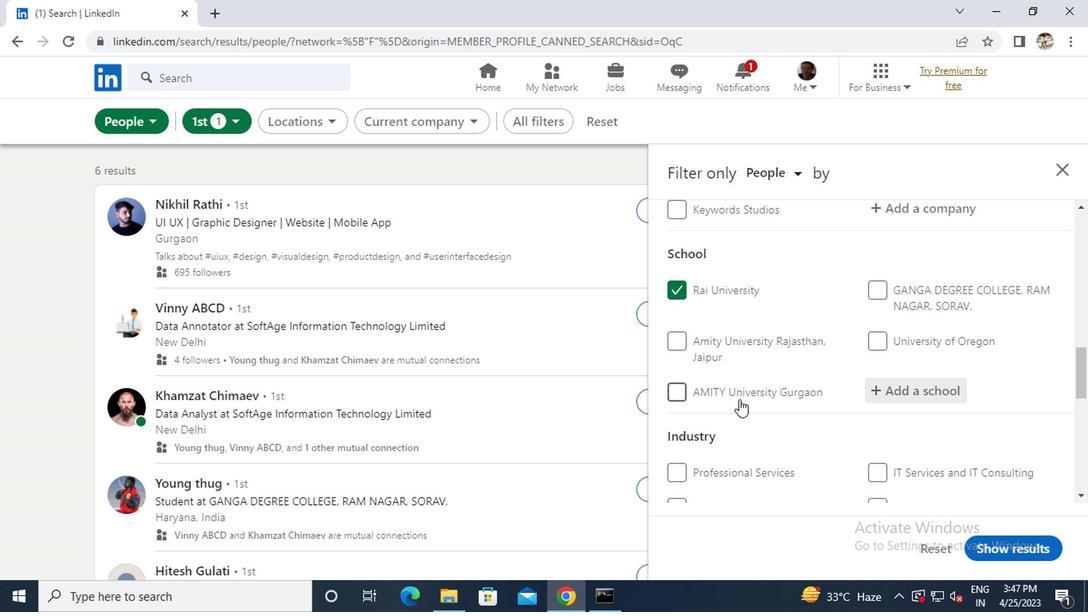 
Action: Mouse scrolled (735, 401) with delta (0, 0)
Screenshot: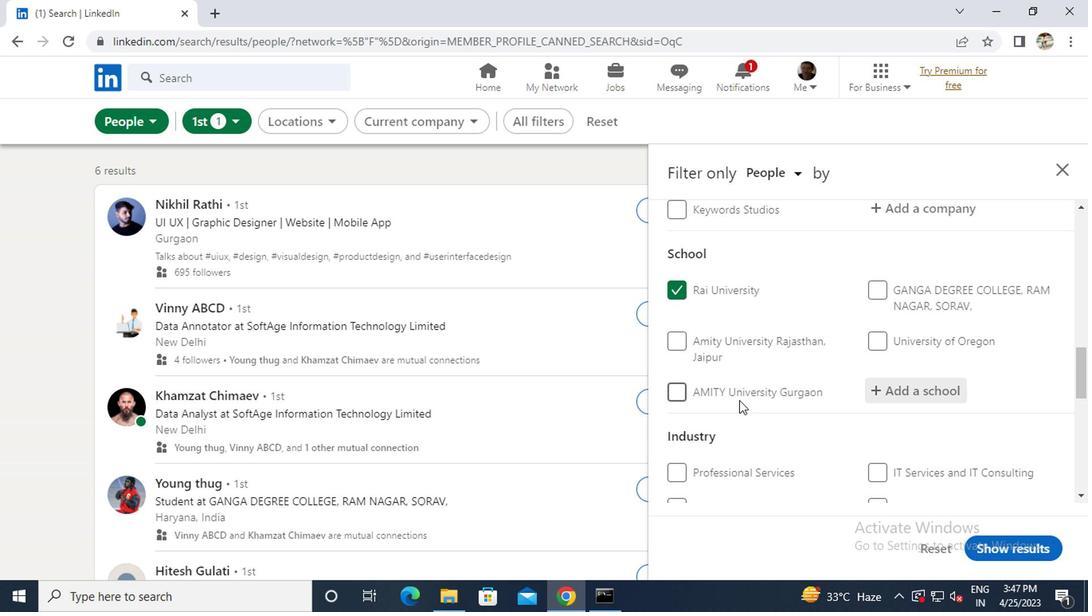 
Action: Mouse moved to (884, 393)
Screenshot: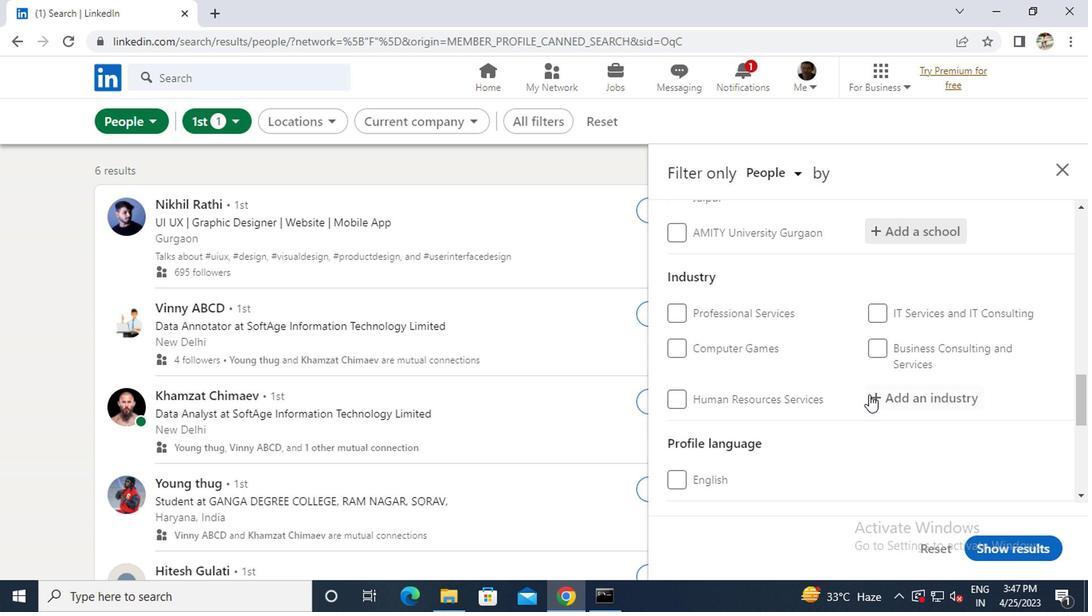 
Action: Mouse pressed left at (884, 393)
Screenshot: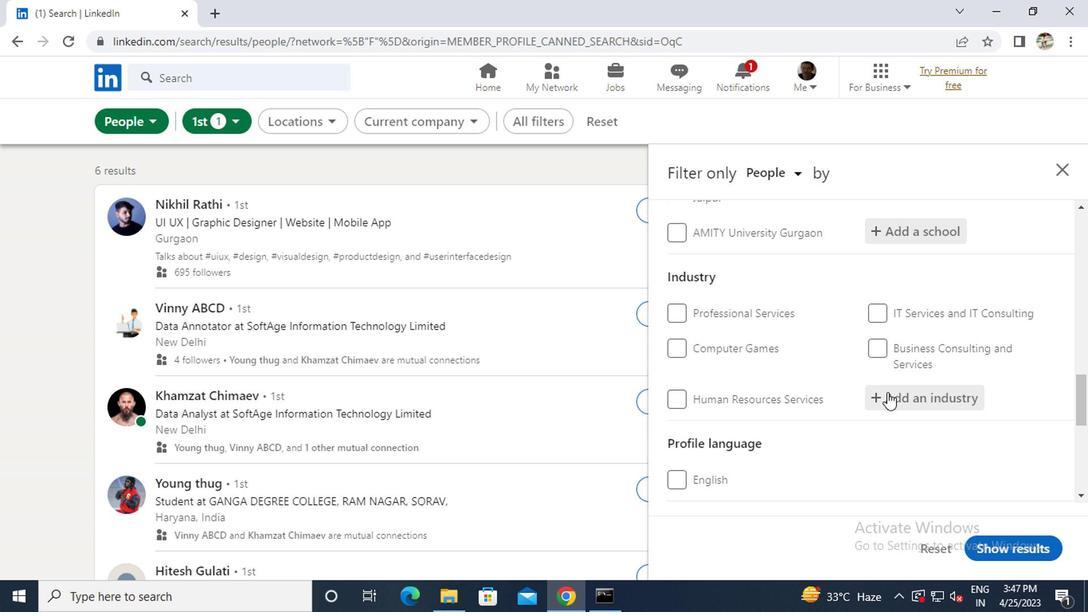 
Action: Key pressed <Key.caps_lock>H<Key.caps_lock>OSPITALS
Screenshot: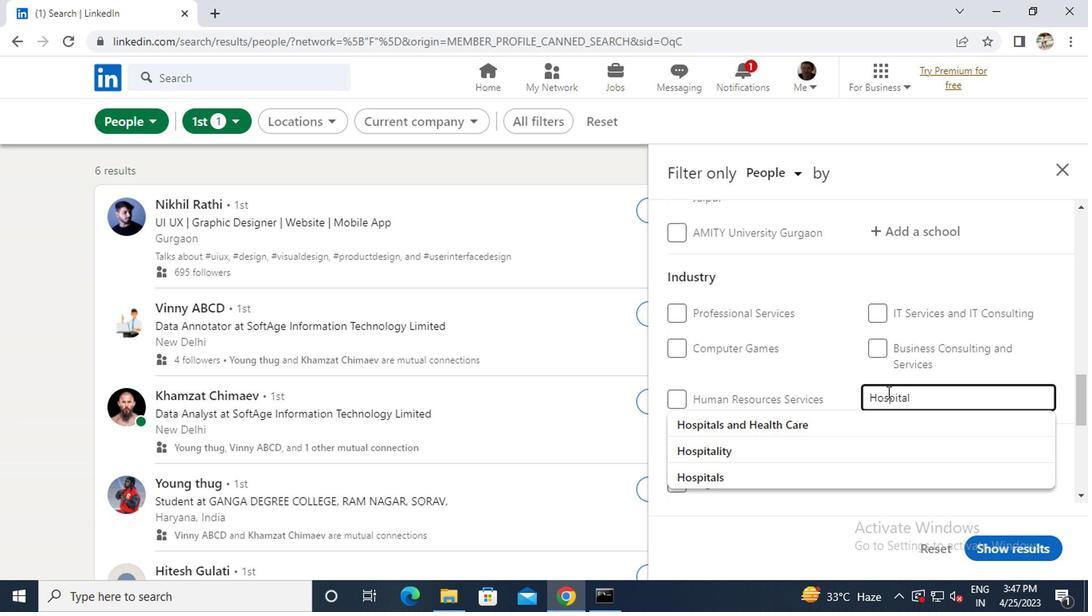 
Action: Mouse moved to (738, 452)
Screenshot: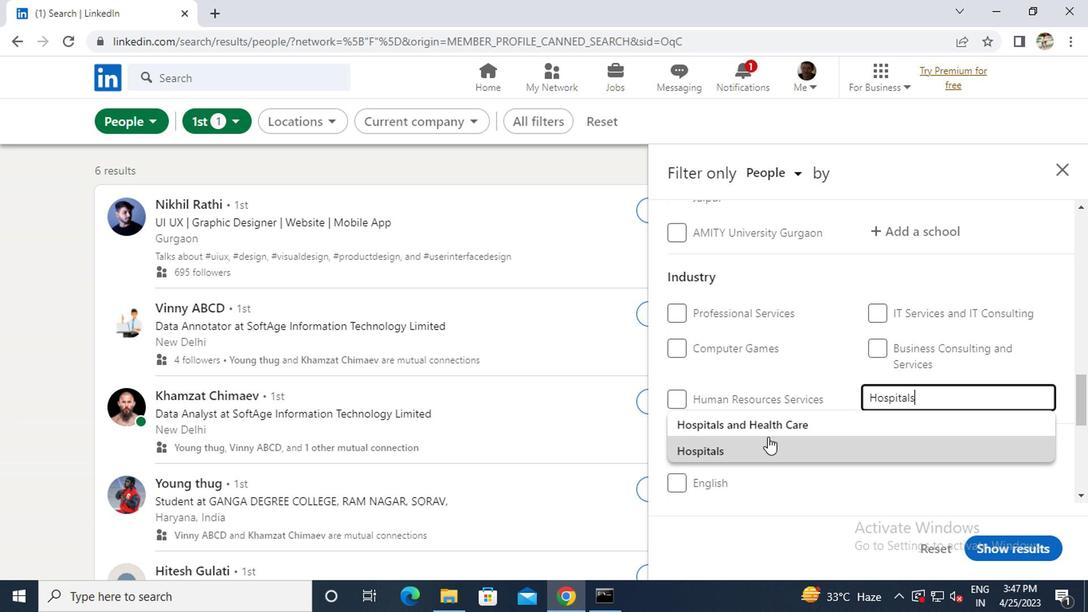 
Action: Mouse pressed left at (738, 452)
Screenshot: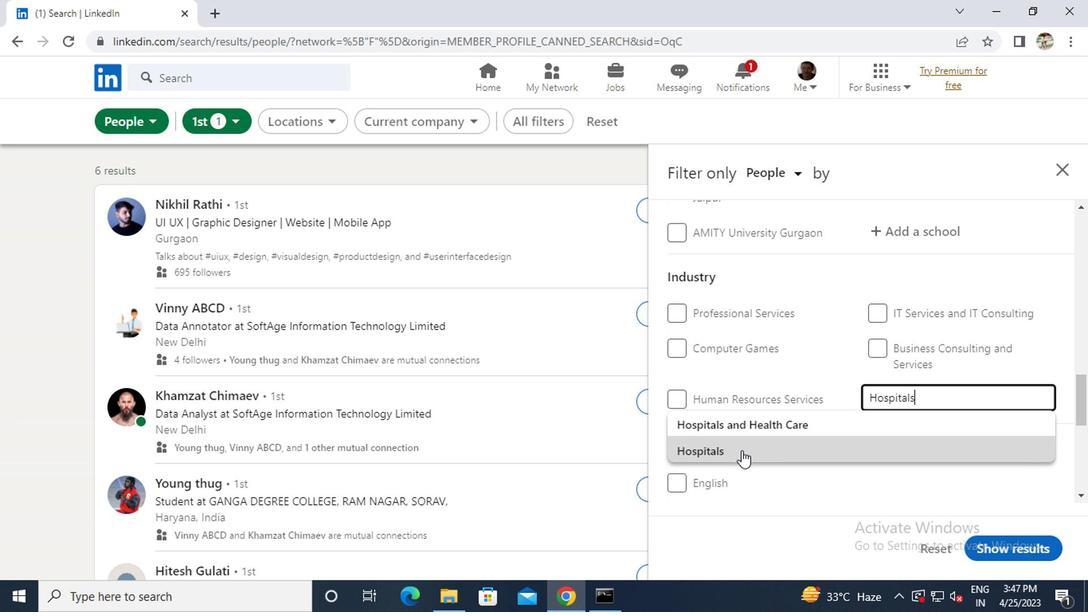 
Action: Mouse scrolled (738, 451) with delta (0, -1)
Screenshot: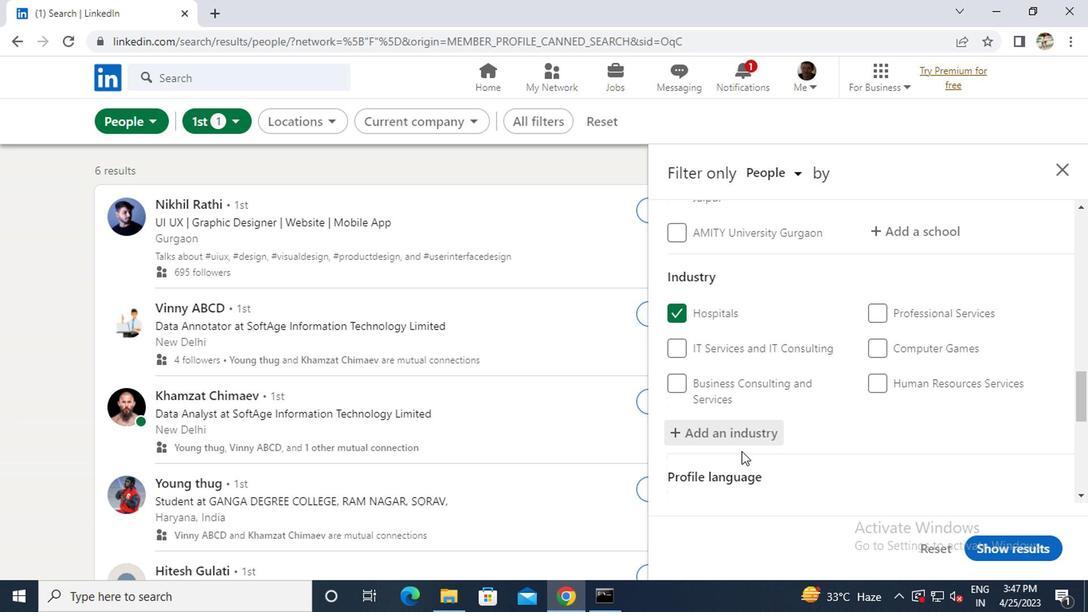 
Action: Mouse scrolled (738, 451) with delta (0, -1)
Screenshot: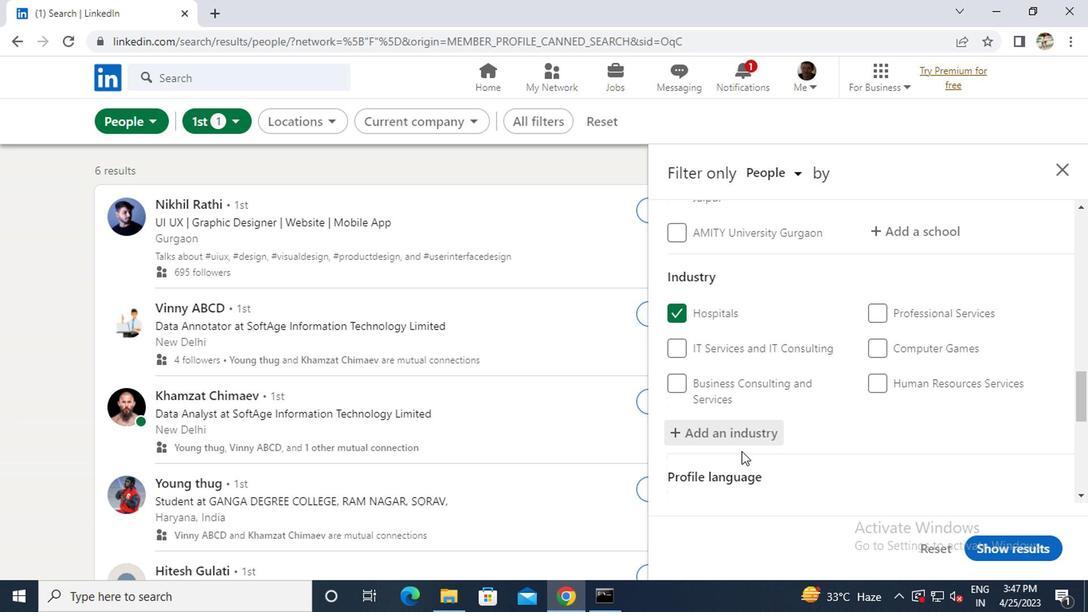 
Action: Mouse moved to (739, 451)
Screenshot: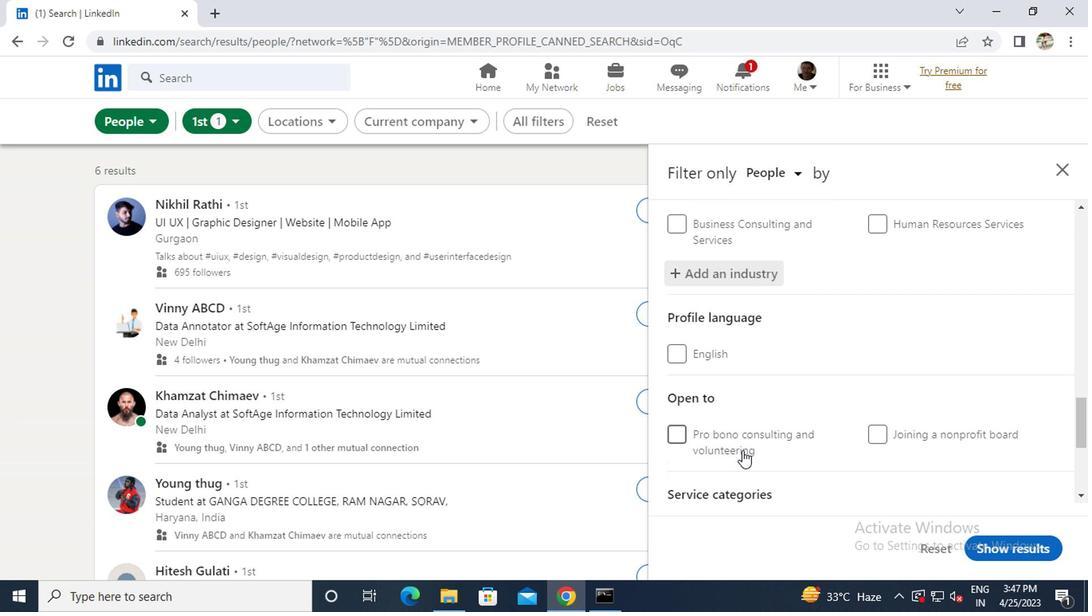 
Action: Mouse scrolled (739, 450) with delta (0, 0)
Screenshot: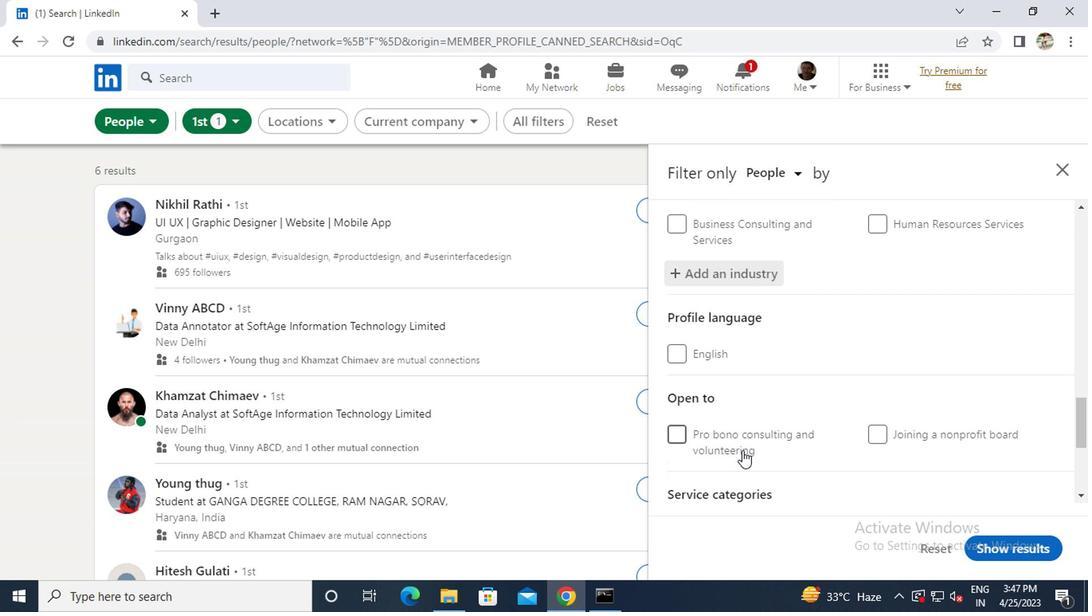 
Action: Mouse moved to (731, 447)
Screenshot: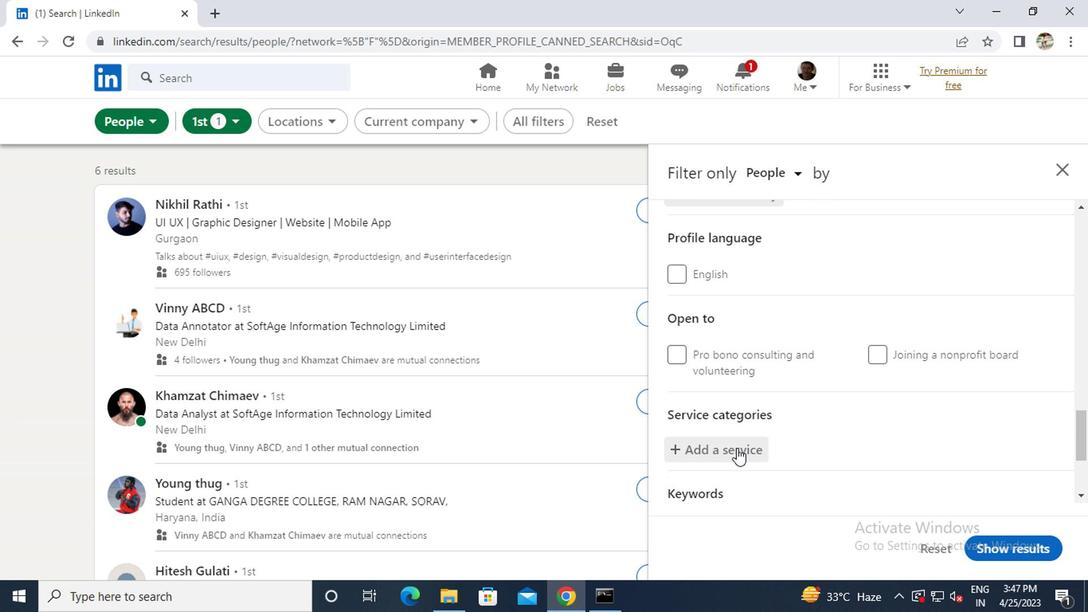 
Action: Mouse pressed left at (731, 447)
Screenshot: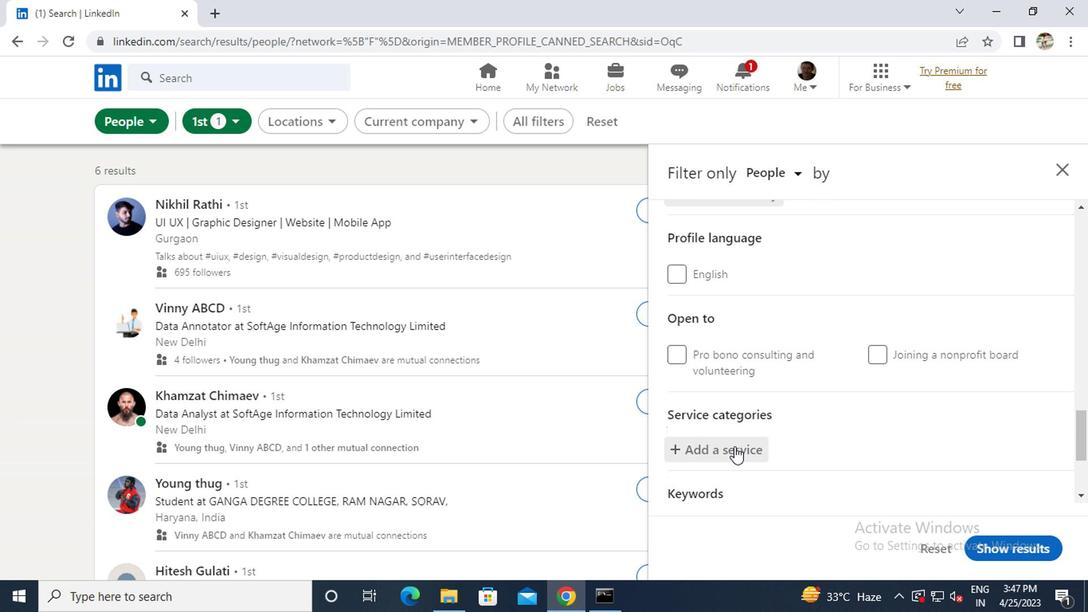 
Action: Key pressed <Key.caps_lock>G<Key.caps_lock>HOSTW
Screenshot: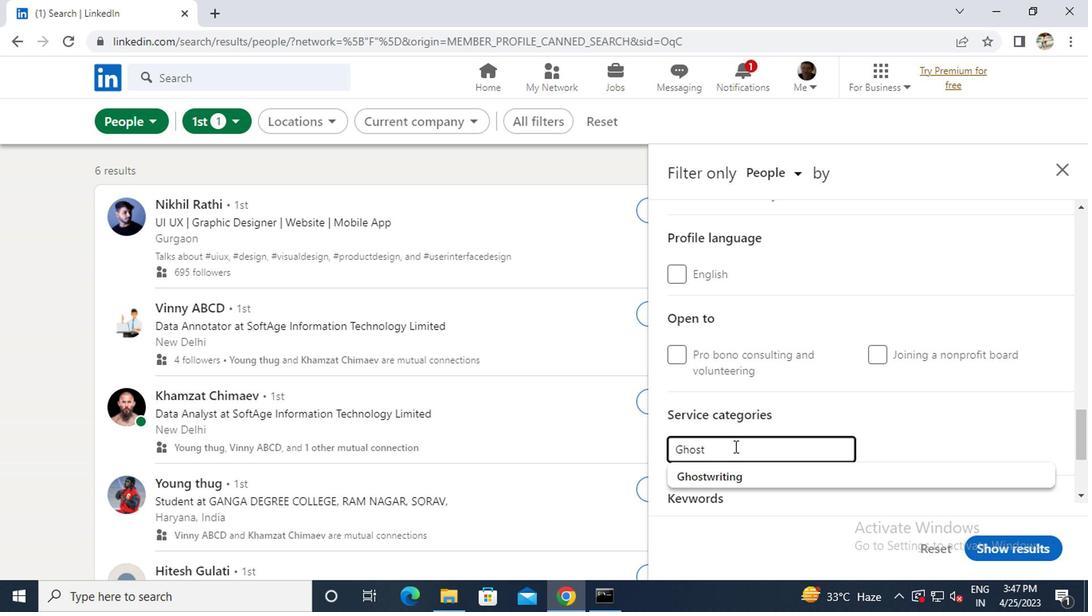 
Action: Mouse moved to (715, 474)
Screenshot: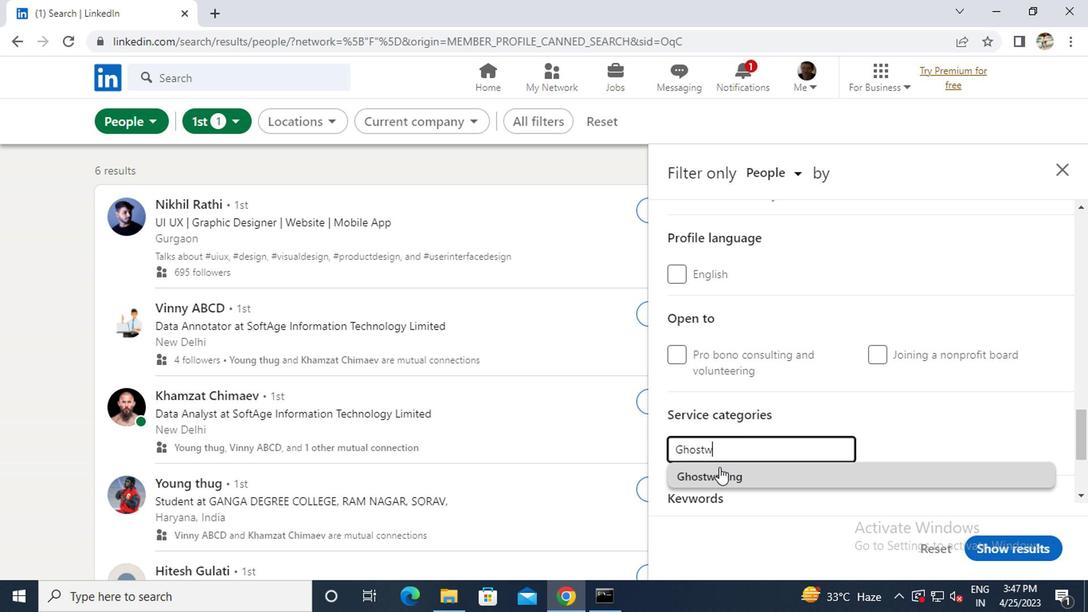 
Action: Mouse pressed left at (715, 474)
Screenshot: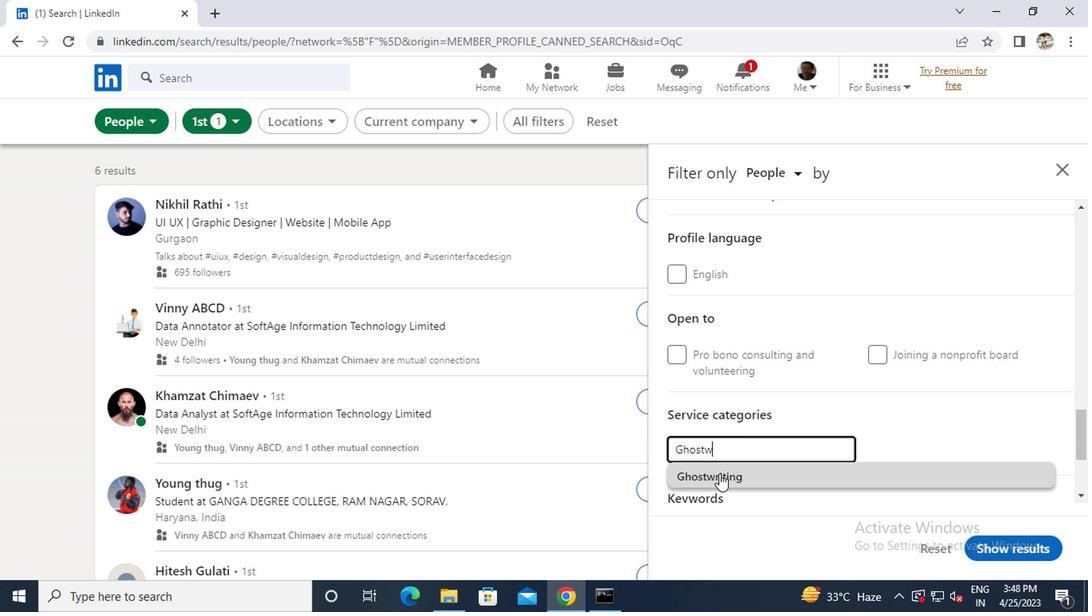 
Action: Mouse scrolled (715, 474) with delta (0, 0)
Screenshot: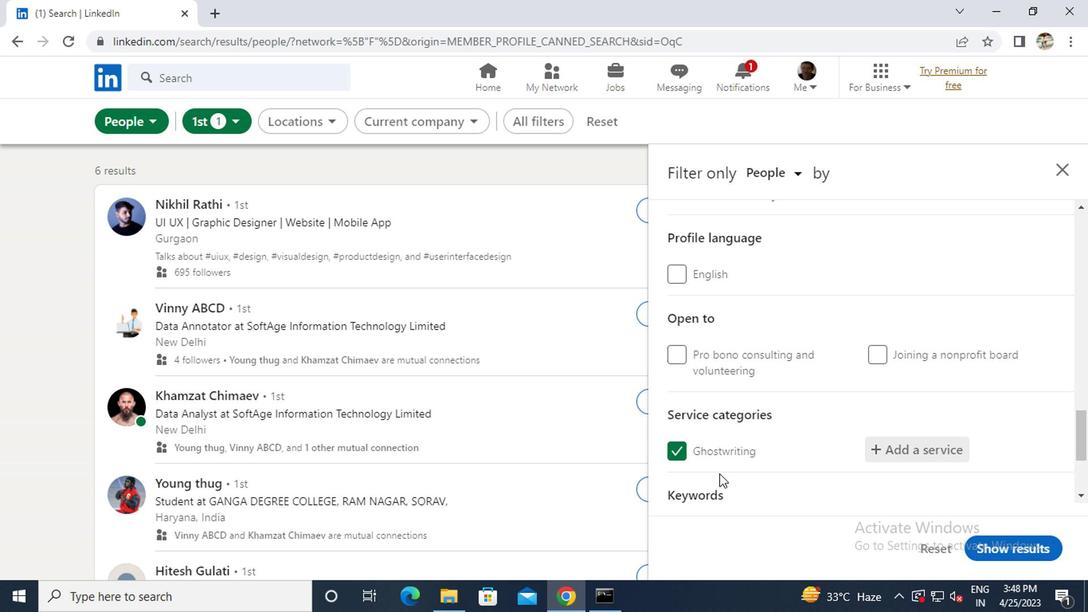 
Action: Mouse scrolled (715, 474) with delta (0, 0)
Screenshot: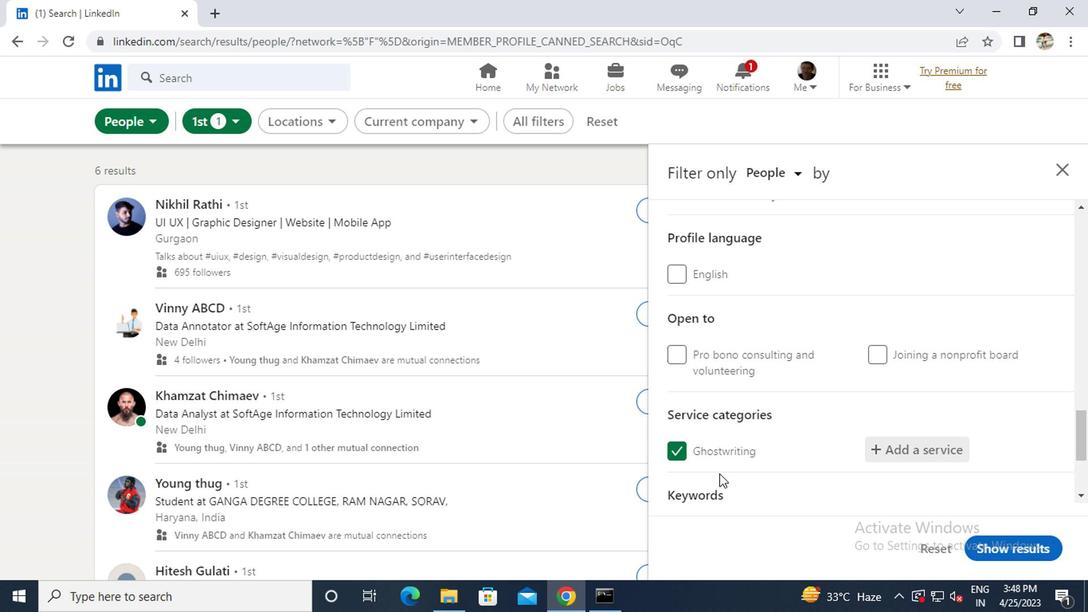 
Action: Mouse moved to (711, 446)
Screenshot: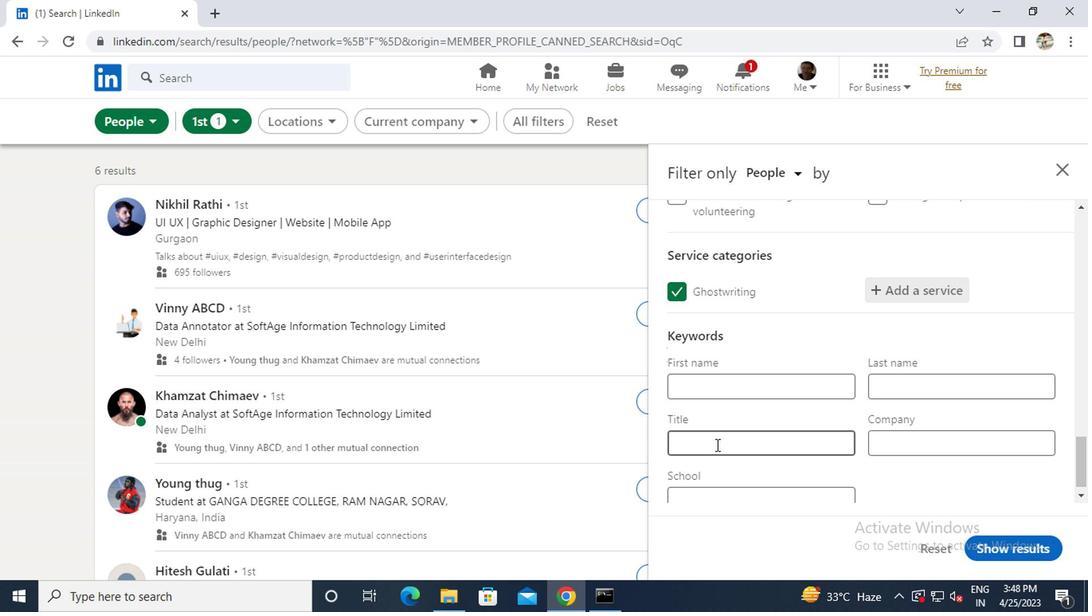 
Action: Mouse pressed left at (711, 446)
Screenshot: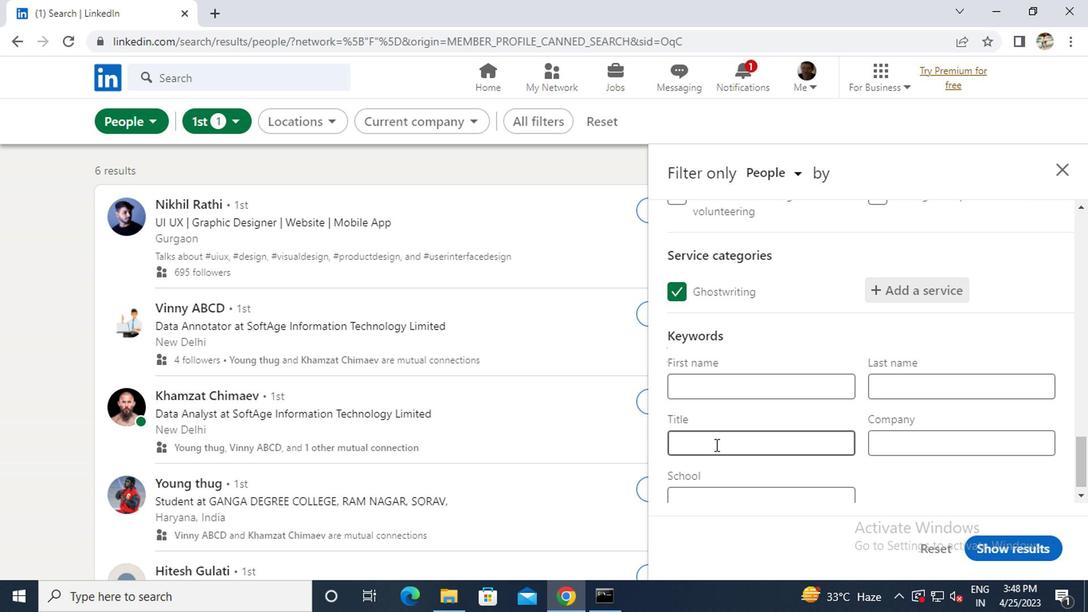 
Action: Key pressed <Key.caps_lock>P<Key.caps_lock>ROPRIETOR
Screenshot: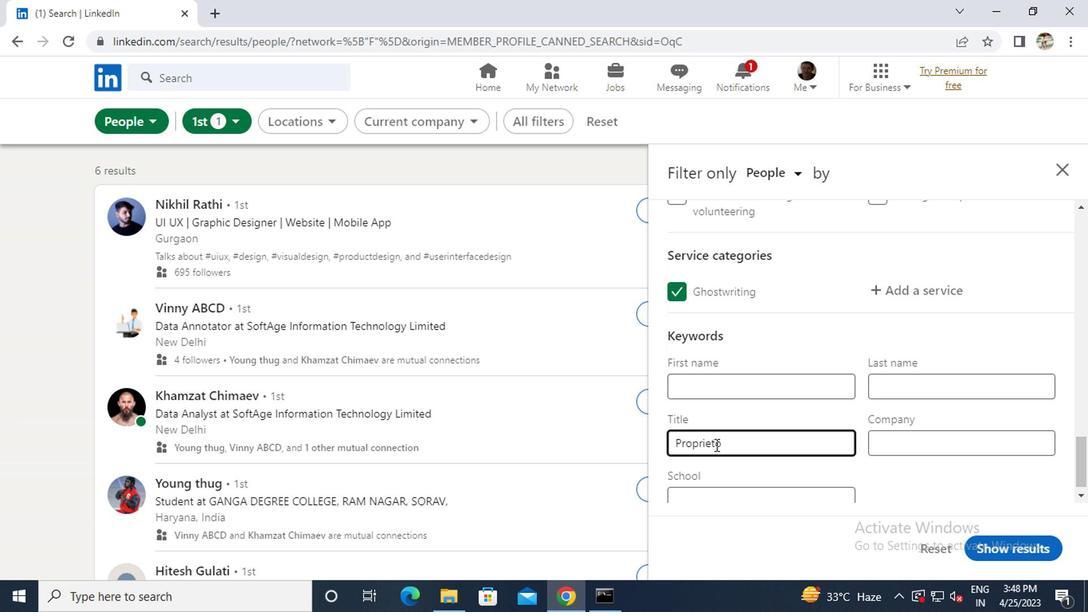 
Action: Mouse moved to (1026, 546)
Screenshot: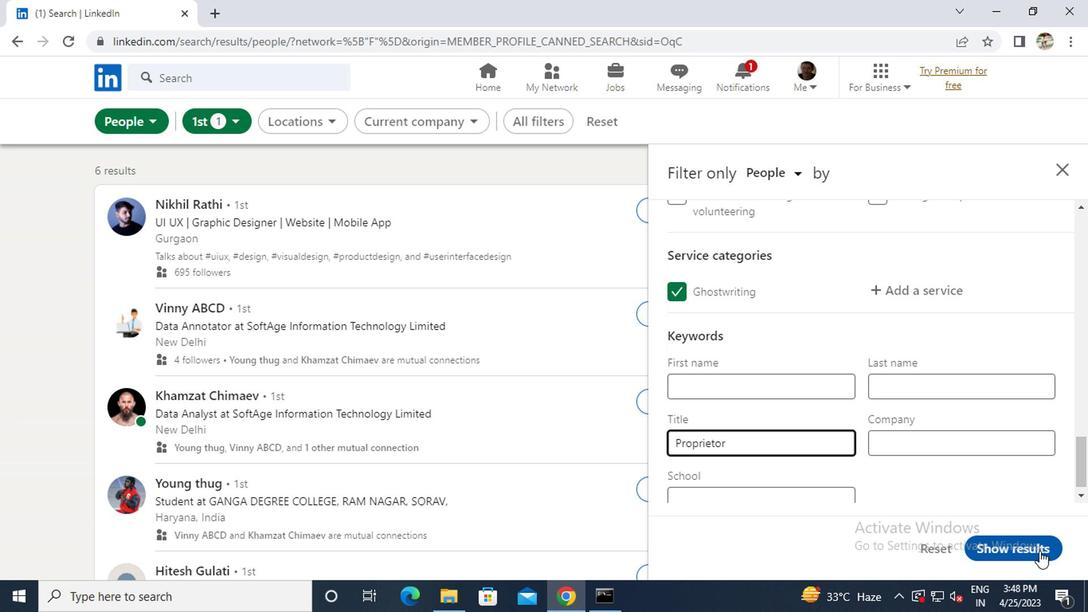 
Action: Mouse pressed left at (1026, 546)
Screenshot: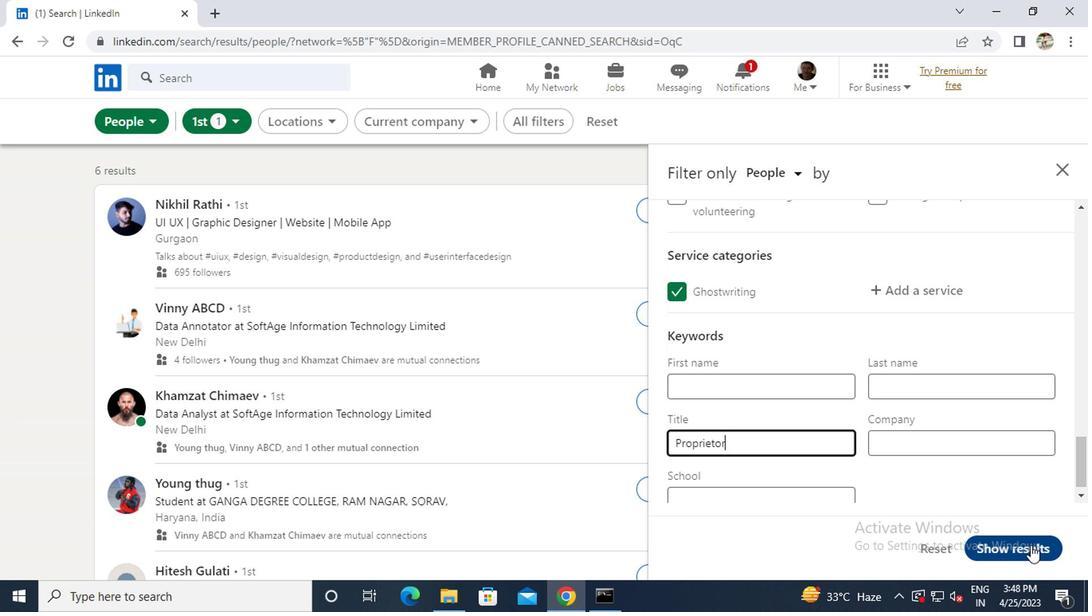 
